 Task: Create a Scrum Project Project0000000001 in Jira. Create a Scrum Project Project0000000002 in Jira. Add mailaustralia7@gmail.com as Team Member of Scrum Project Project0000000001 in Jira. Add carxxstreet791@gmail.com as Team Member of Scrum Project Project0000000001 in Jira. Add prateek.ku2001@gmail.com as Team Member of Scrum Project Project0000000002 in Jira
Action: Mouse moved to (670, 469)
Screenshot: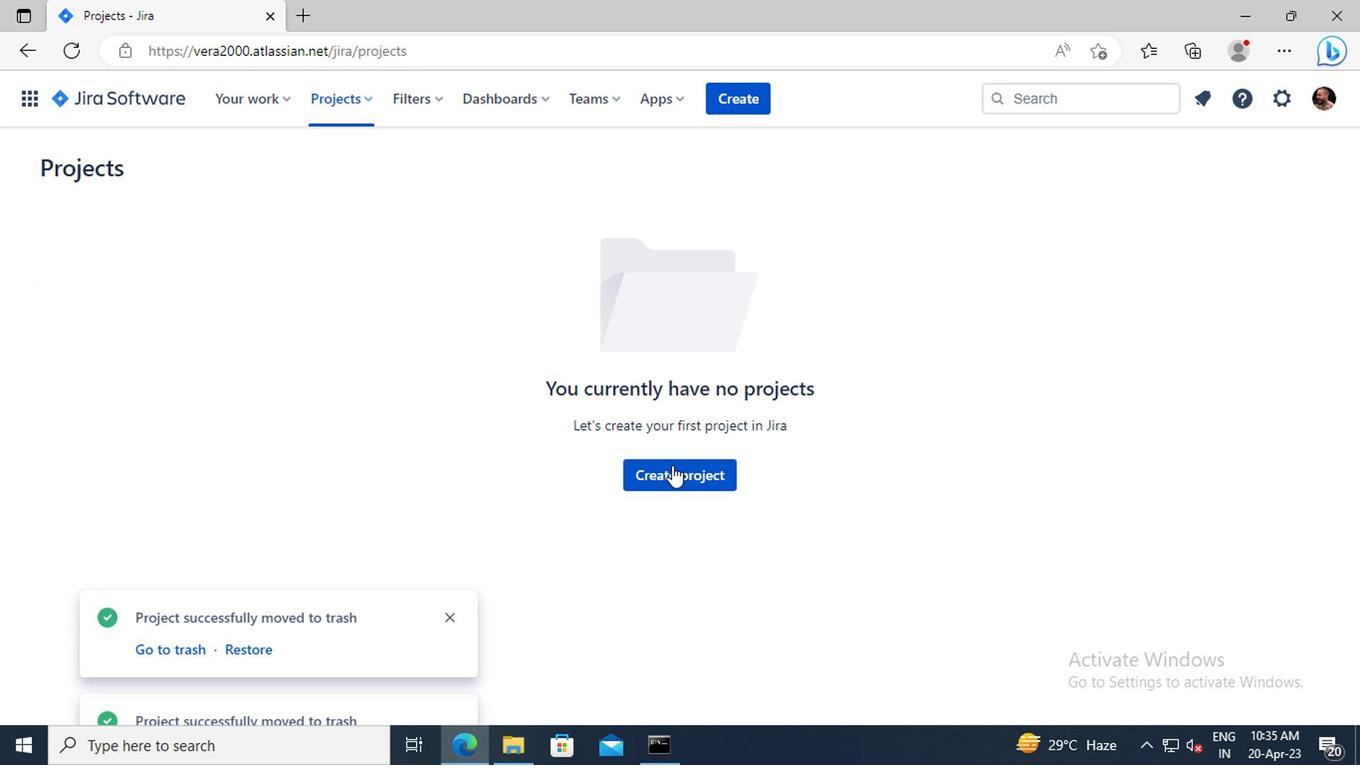 
Action: Mouse pressed left at (670, 469)
Screenshot: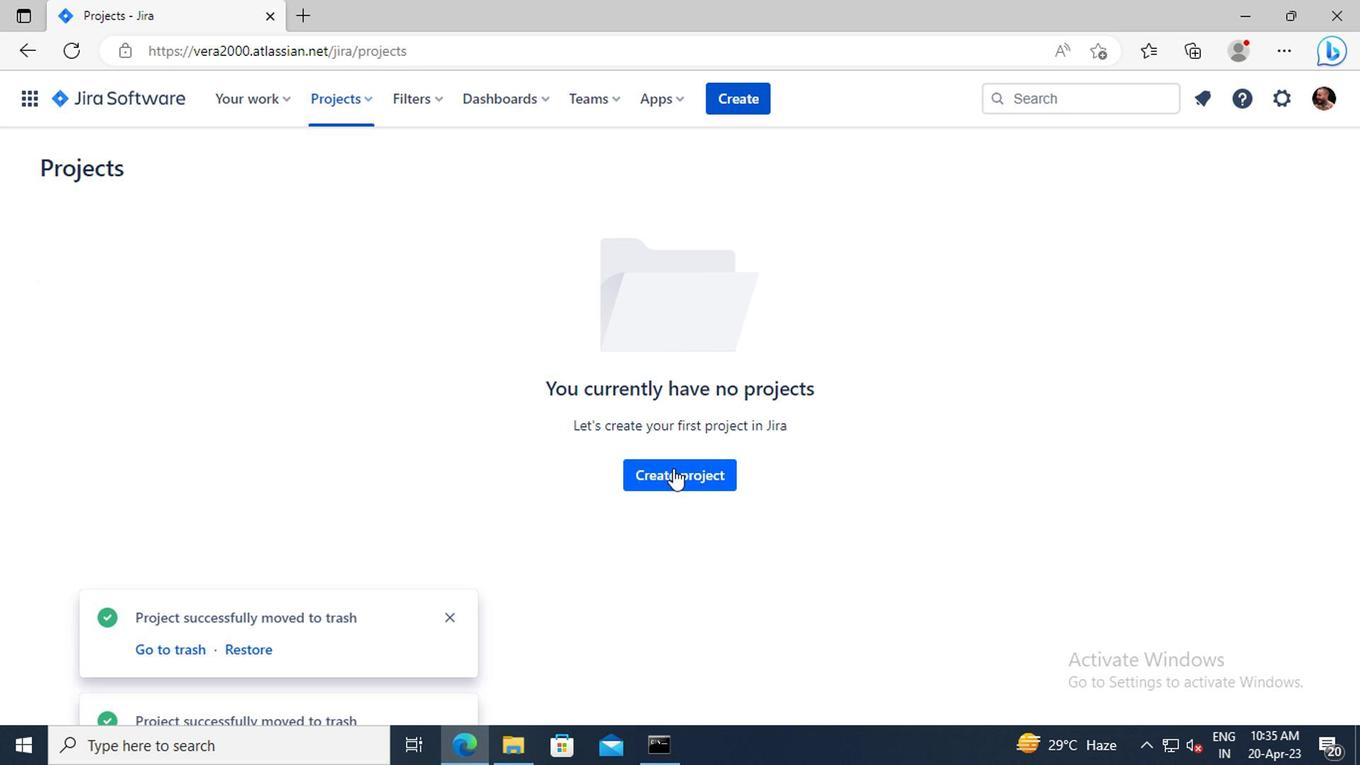 
Action: Mouse moved to (676, 515)
Screenshot: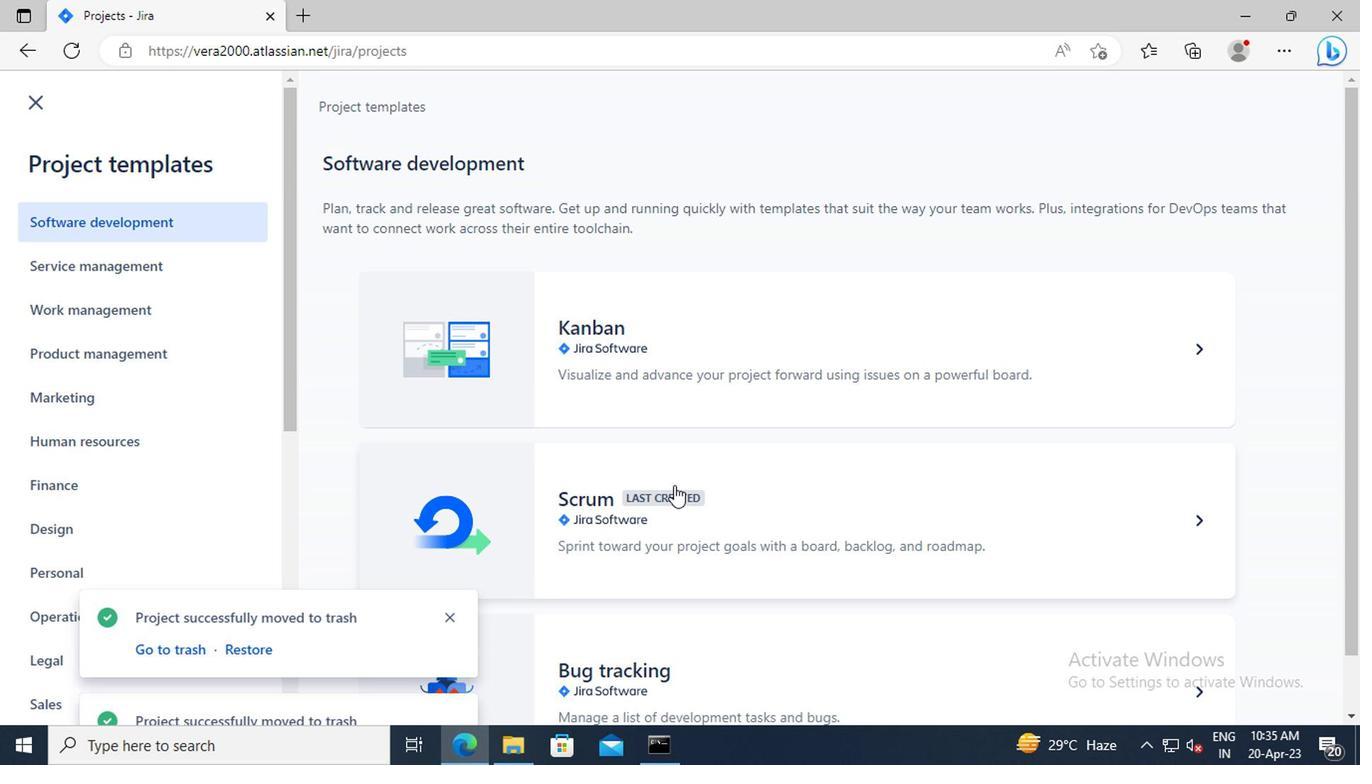 
Action: Mouse pressed left at (676, 515)
Screenshot: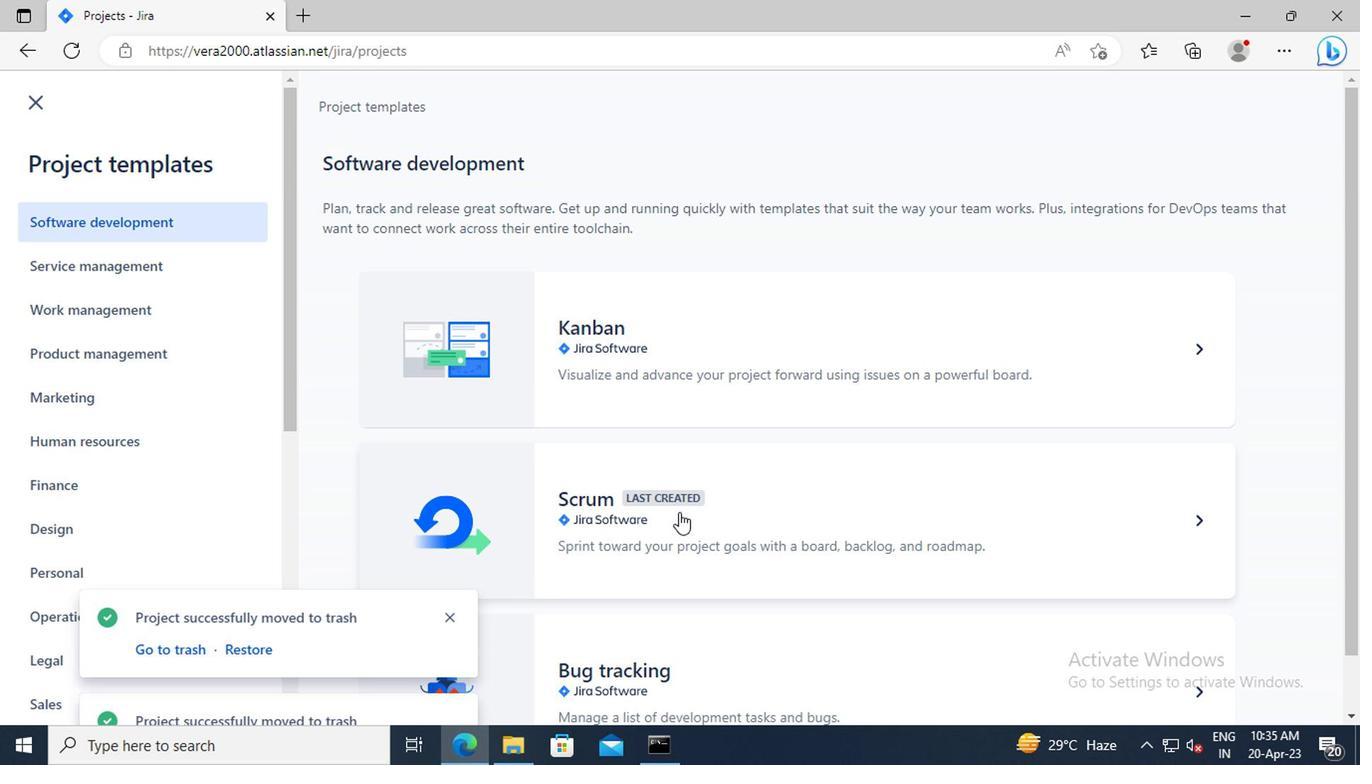 
Action: Mouse moved to (1206, 671)
Screenshot: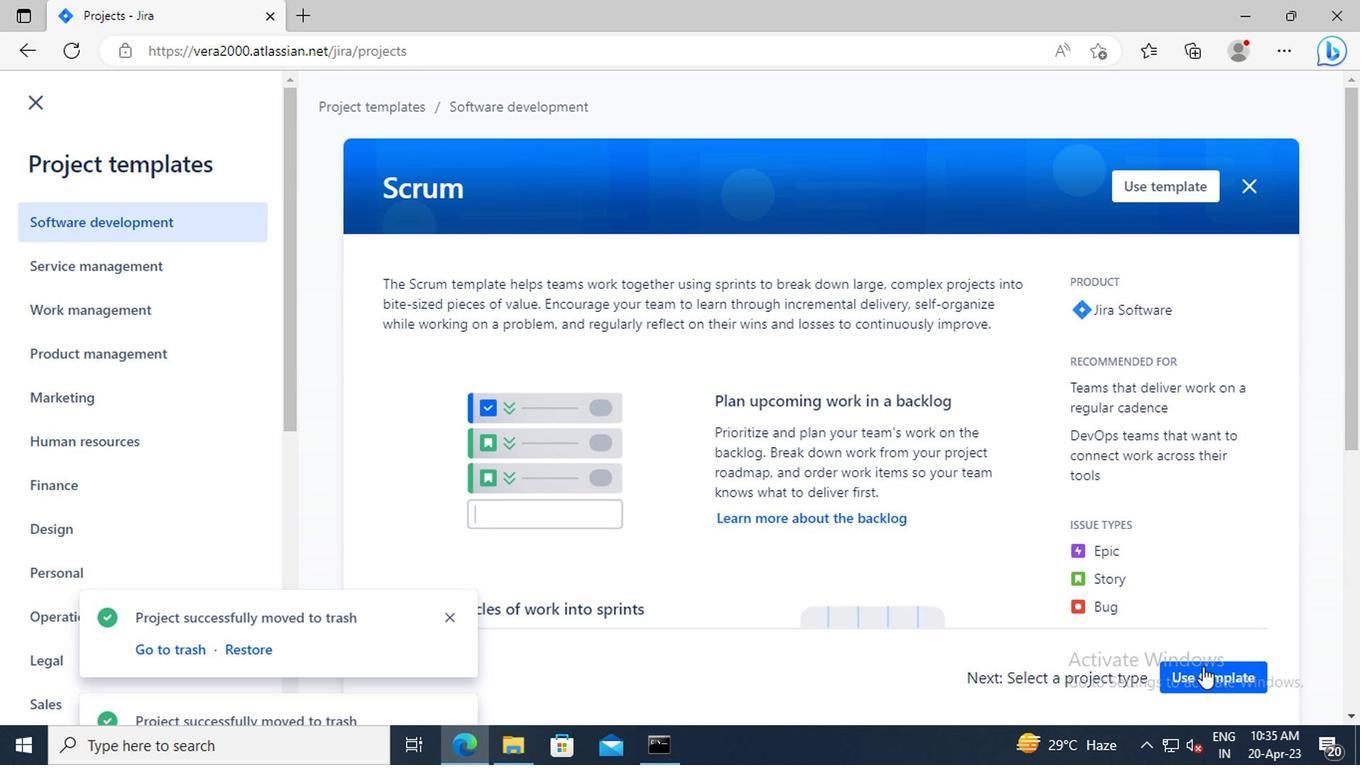 
Action: Mouse pressed left at (1206, 671)
Screenshot: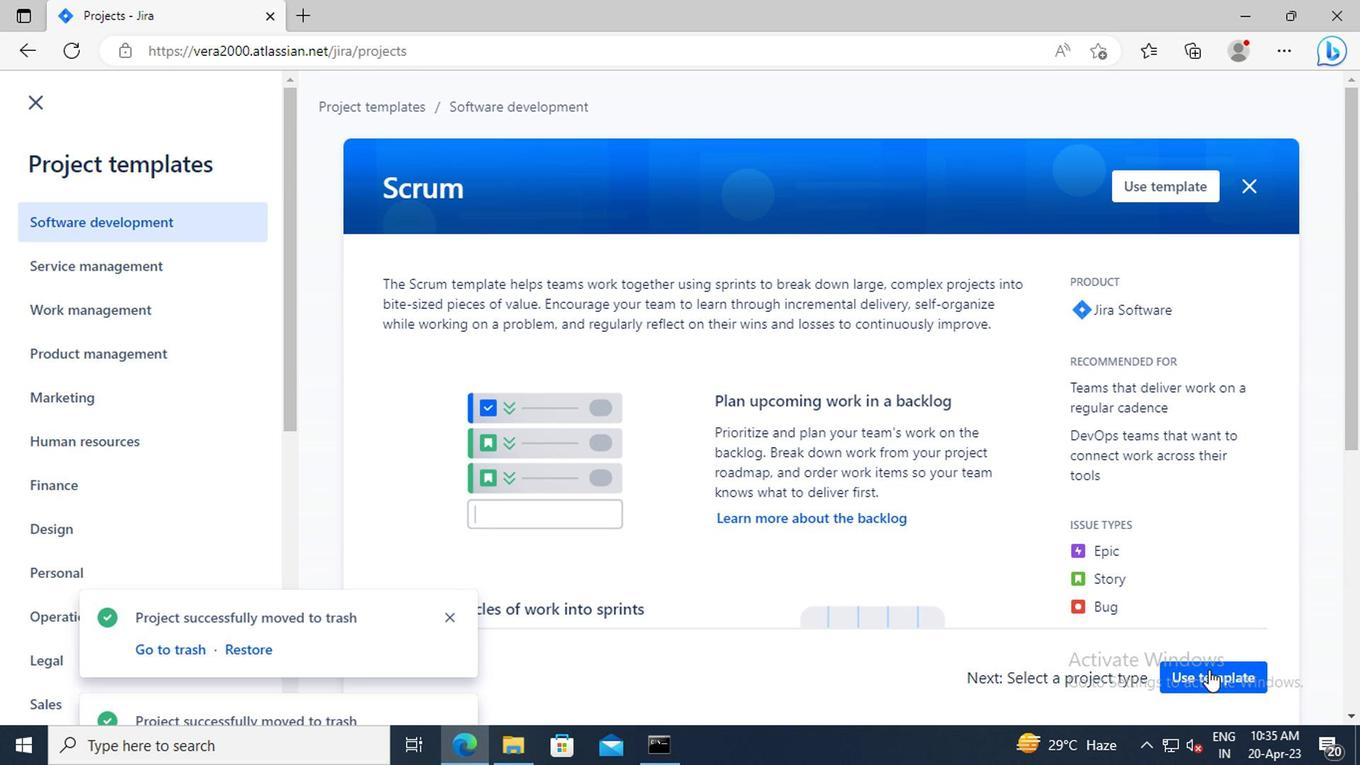 
Action: Mouse moved to (549, 651)
Screenshot: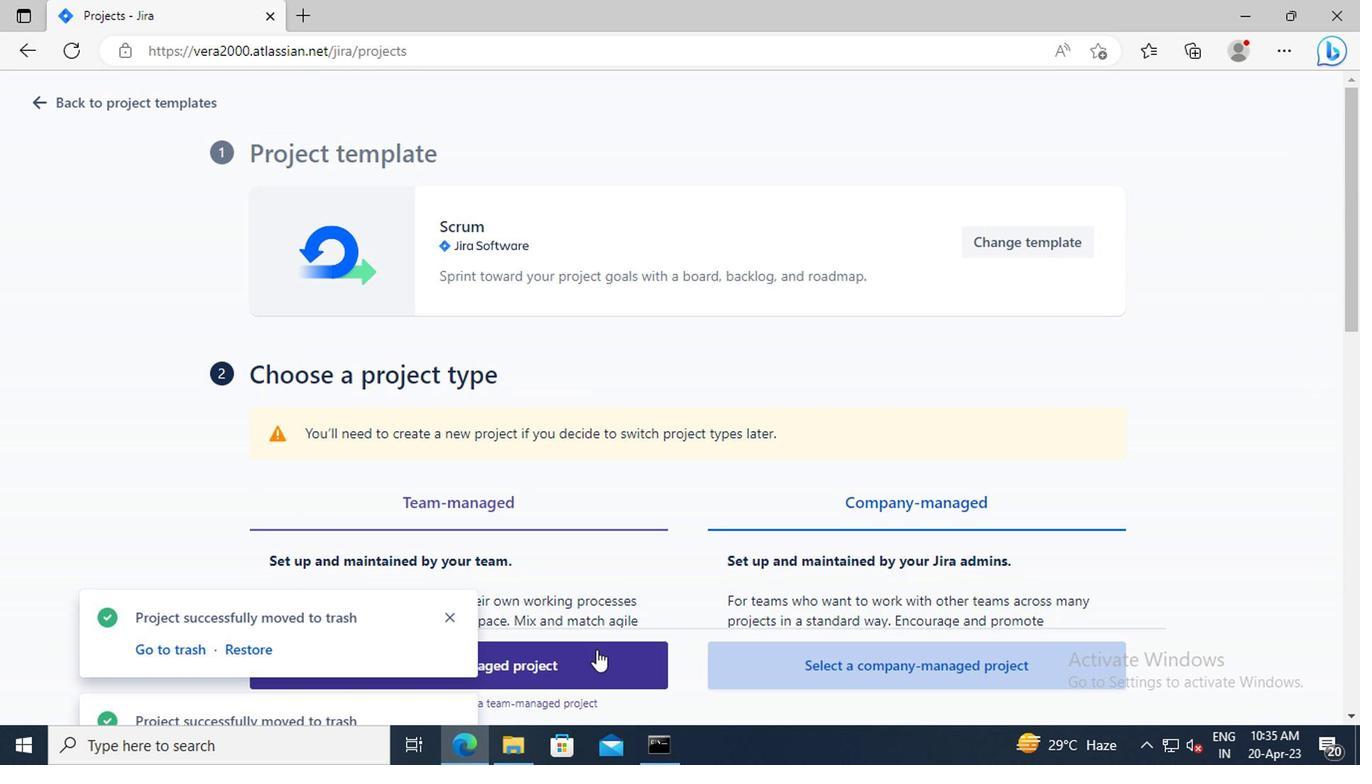 
Action: Mouse pressed left at (549, 651)
Screenshot: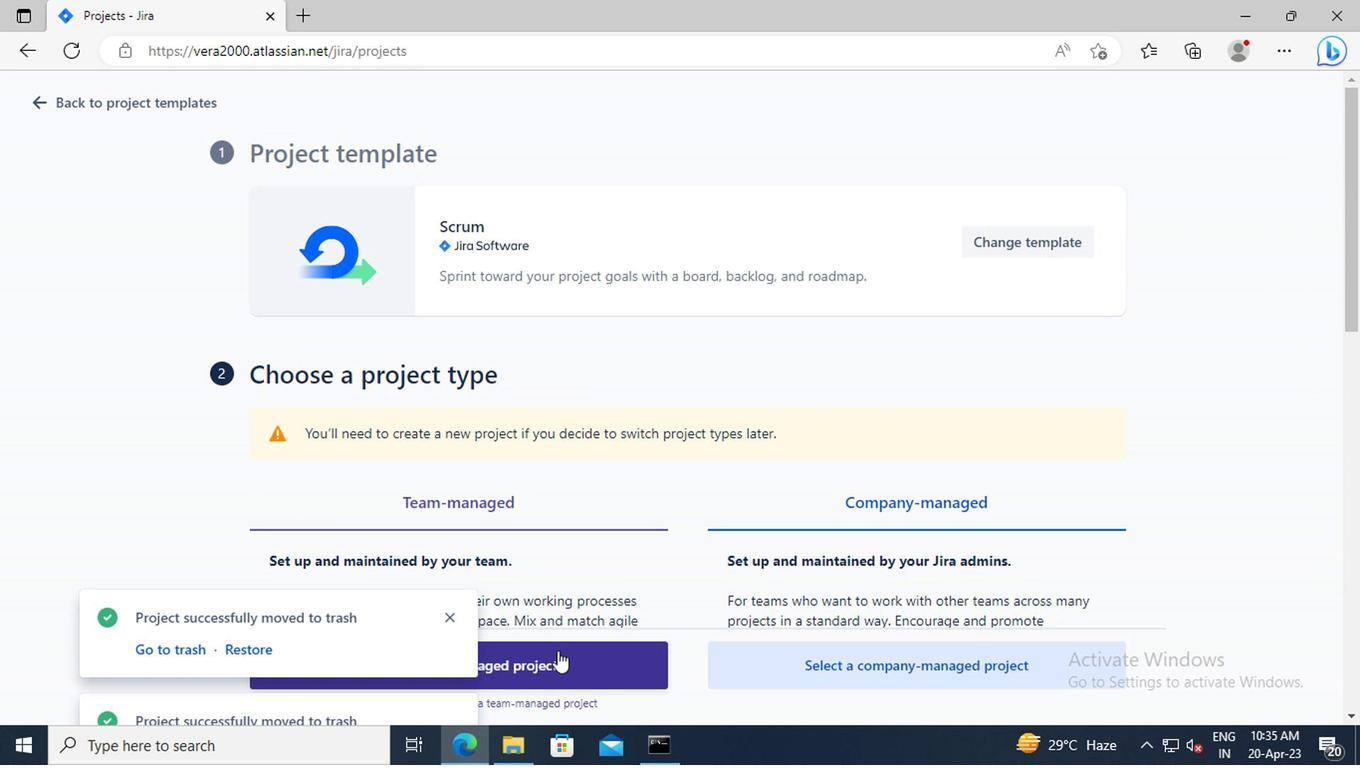
Action: Mouse moved to (290, 314)
Screenshot: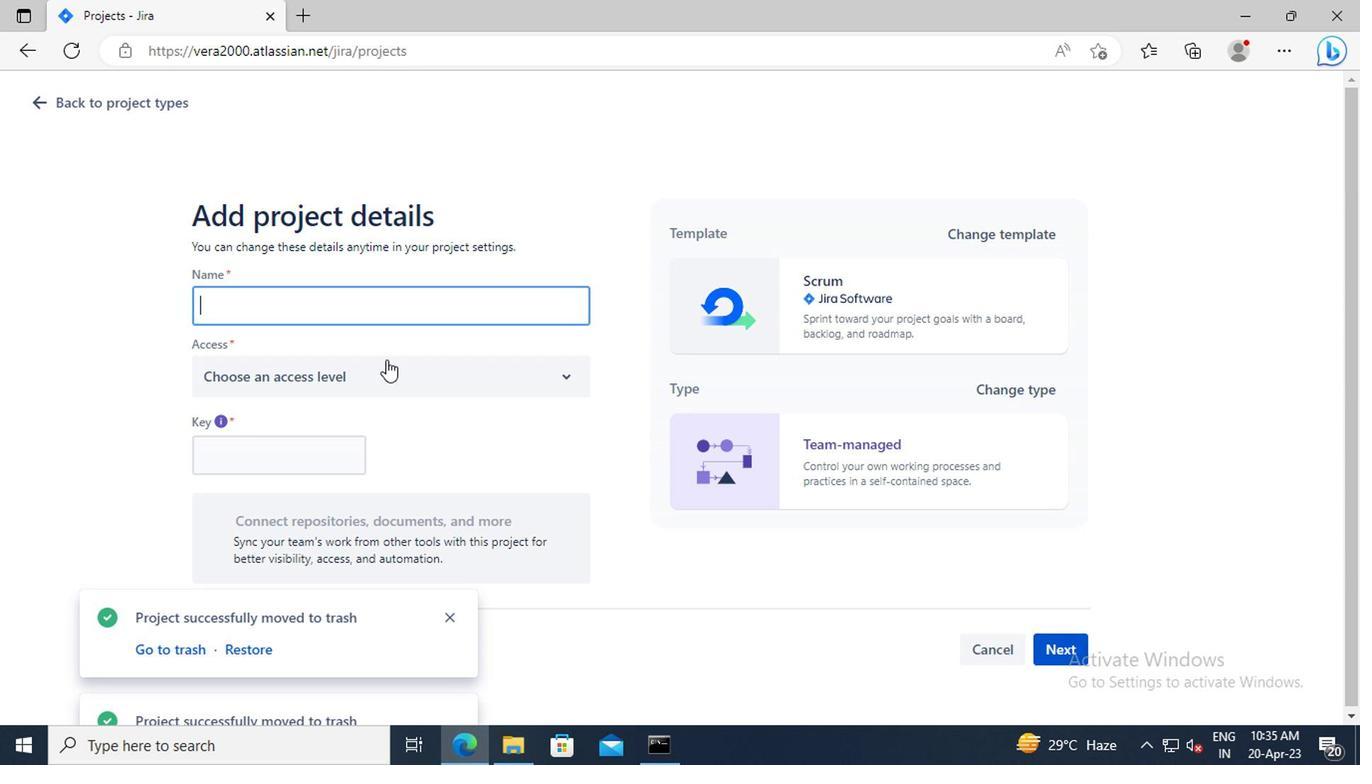 
Action: Mouse pressed left at (290, 314)
Screenshot: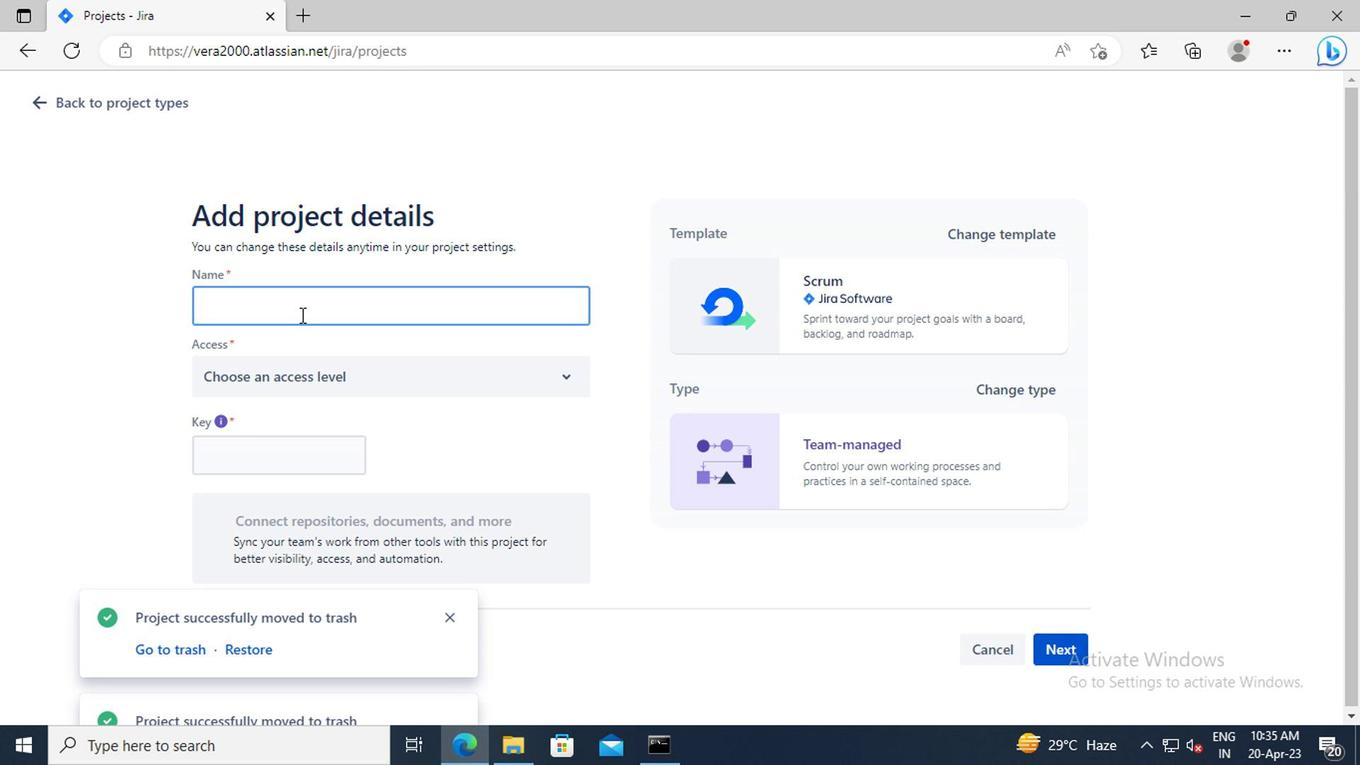 
Action: Key pressed <Key.shift>PROJECT0000000001
Screenshot: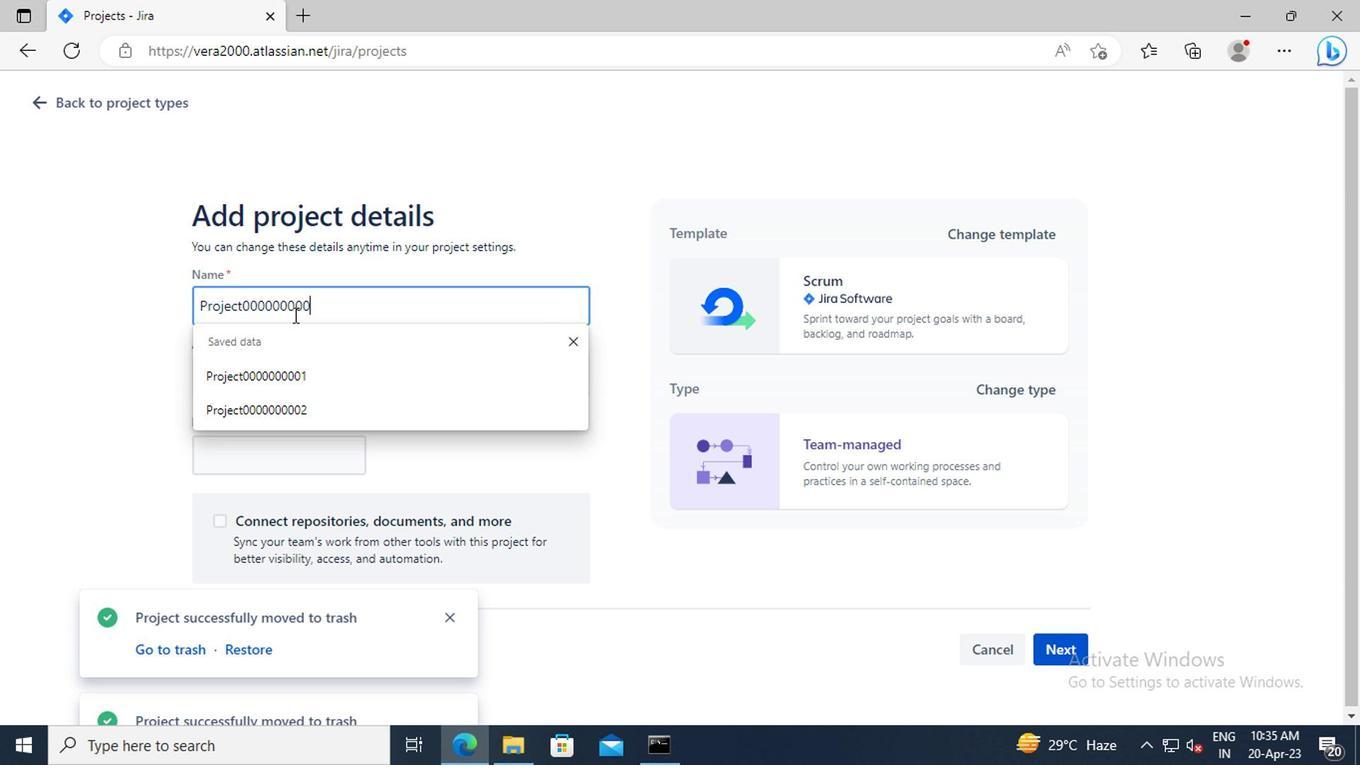 
Action: Mouse moved to (294, 375)
Screenshot: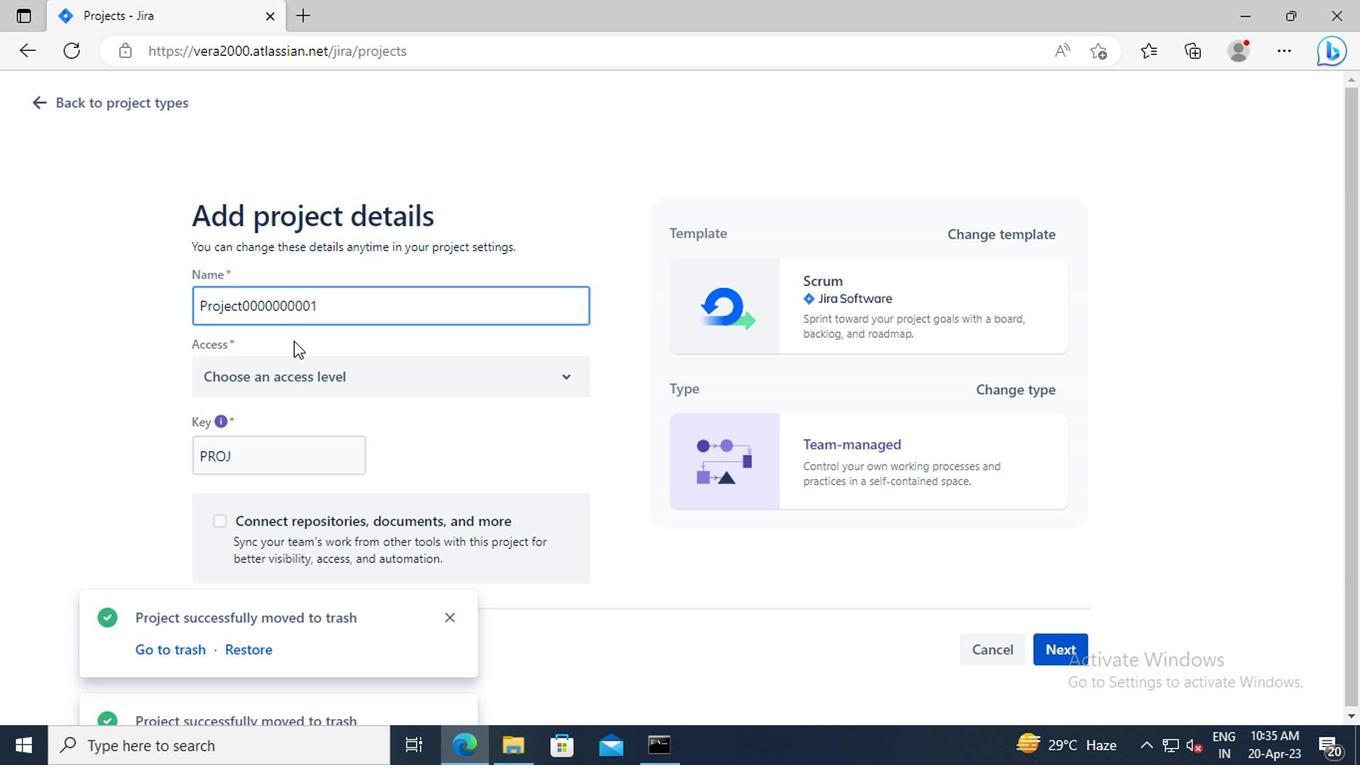 
Action: Mouse pressed left at (294, 375)
Screenshot: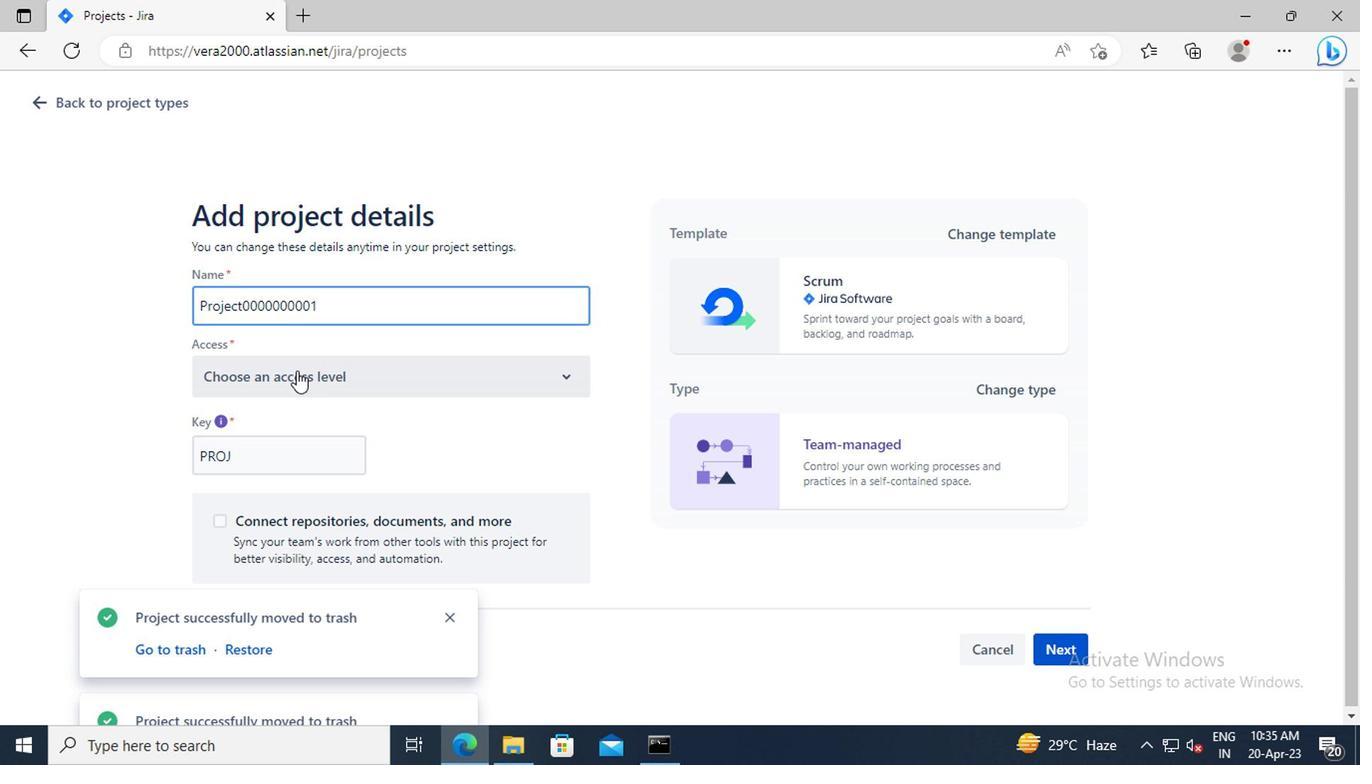 
Action: Mouse moved to (311, 438)
Screenshot: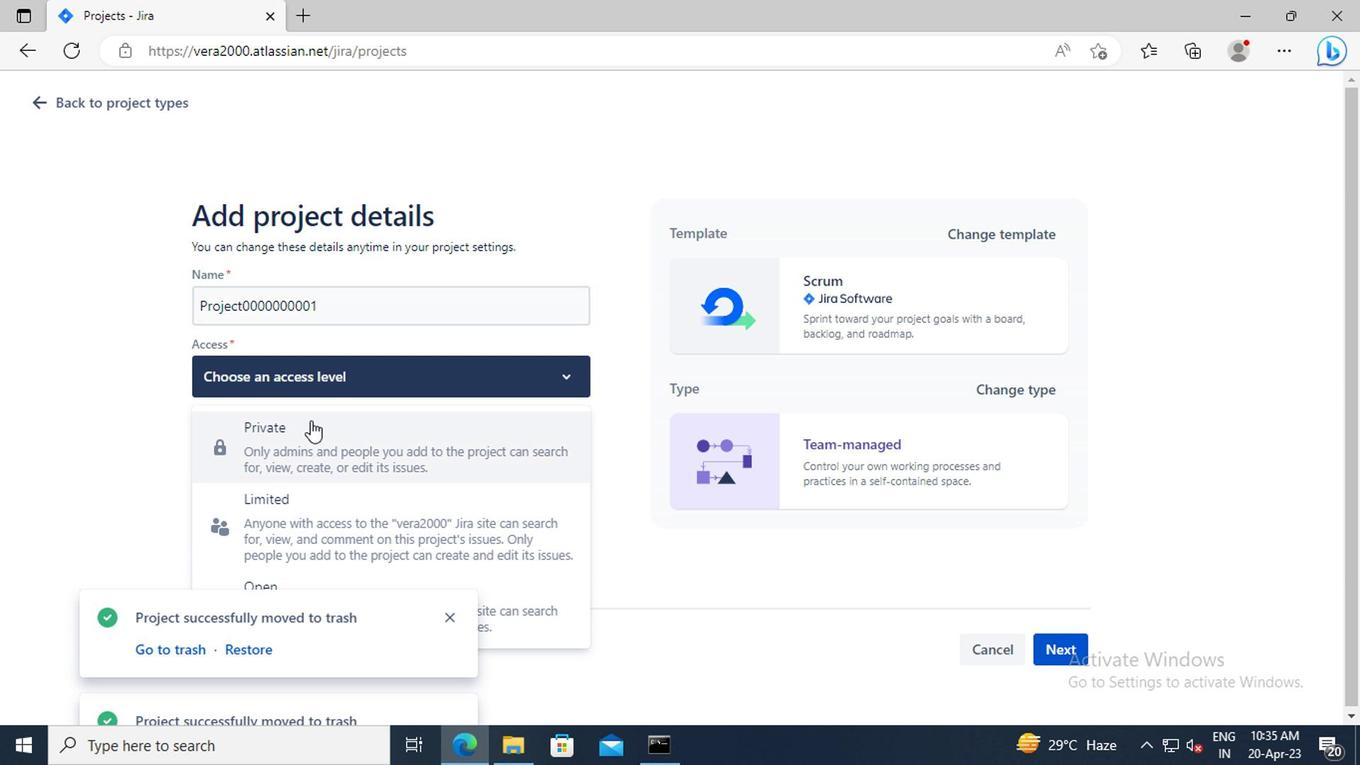 
Action: Mouse pressed left at (311, 438)
Screenshot: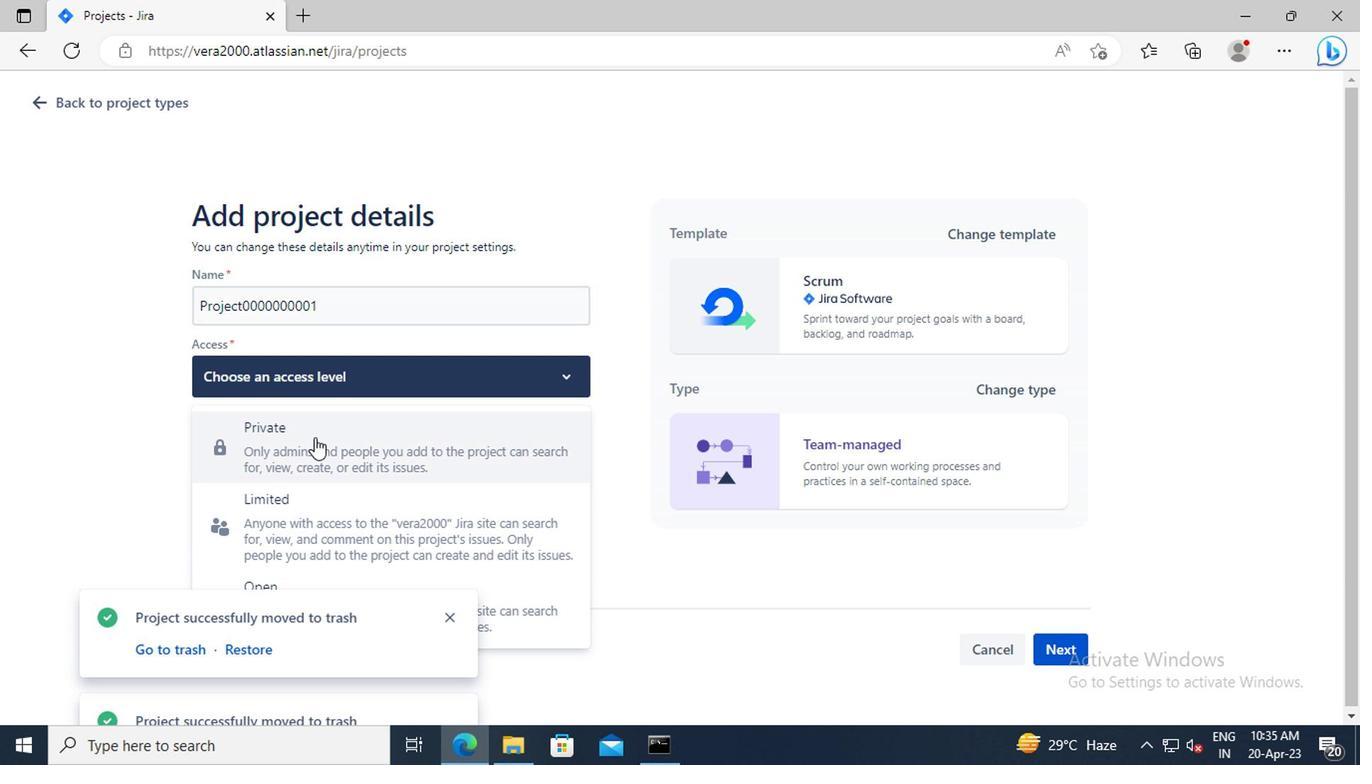 
Action: Mouse moved to (1049, 641)
Screenshot: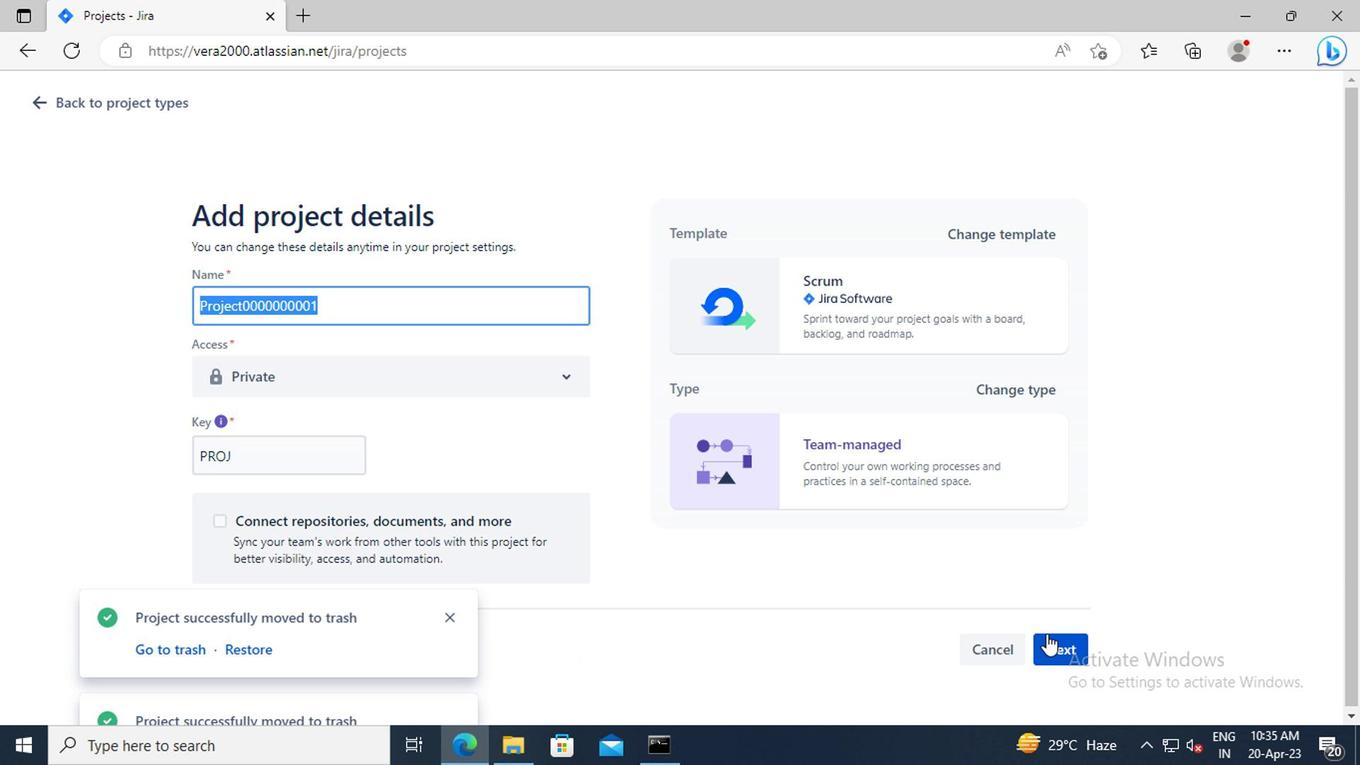 
Action: Mouse pressed left at (1049, 641)
Screenshot: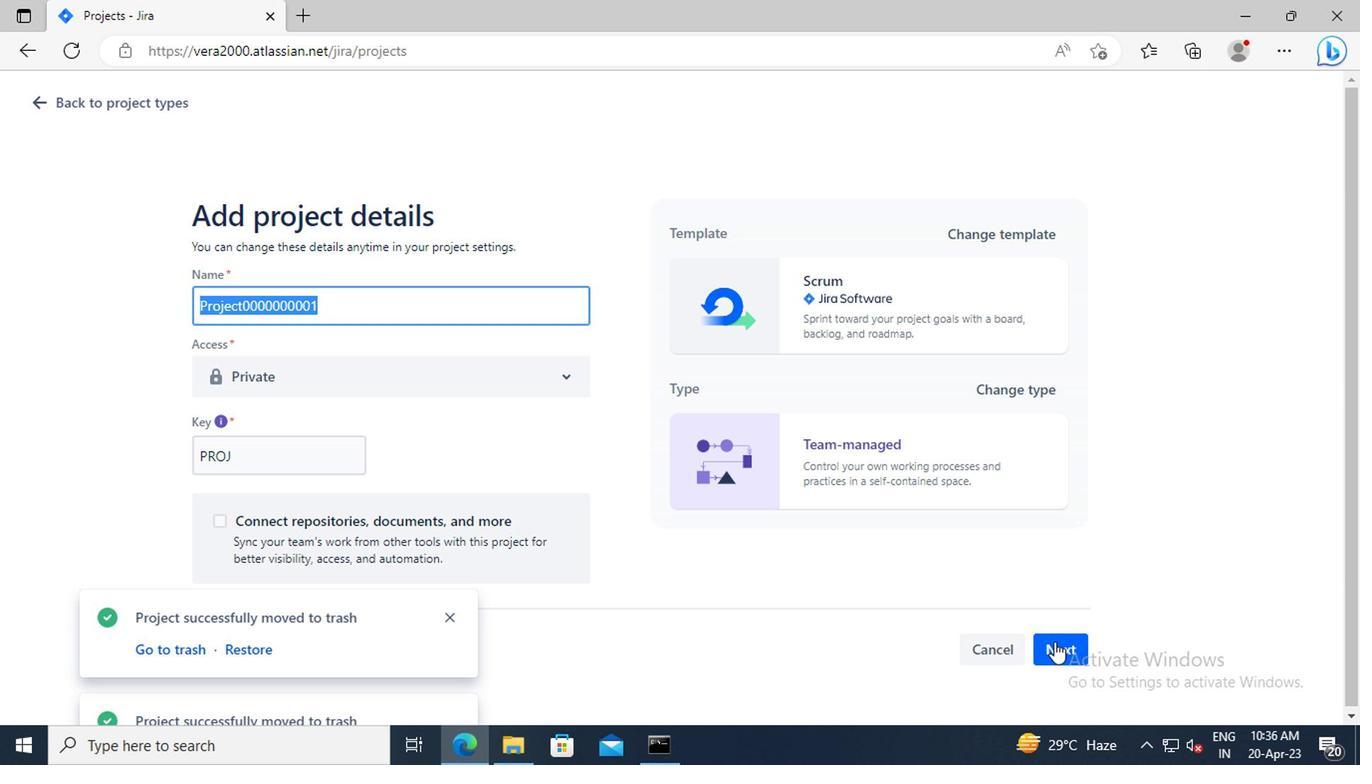 
Action: Mouse moved to (895, 520)
Screenshot: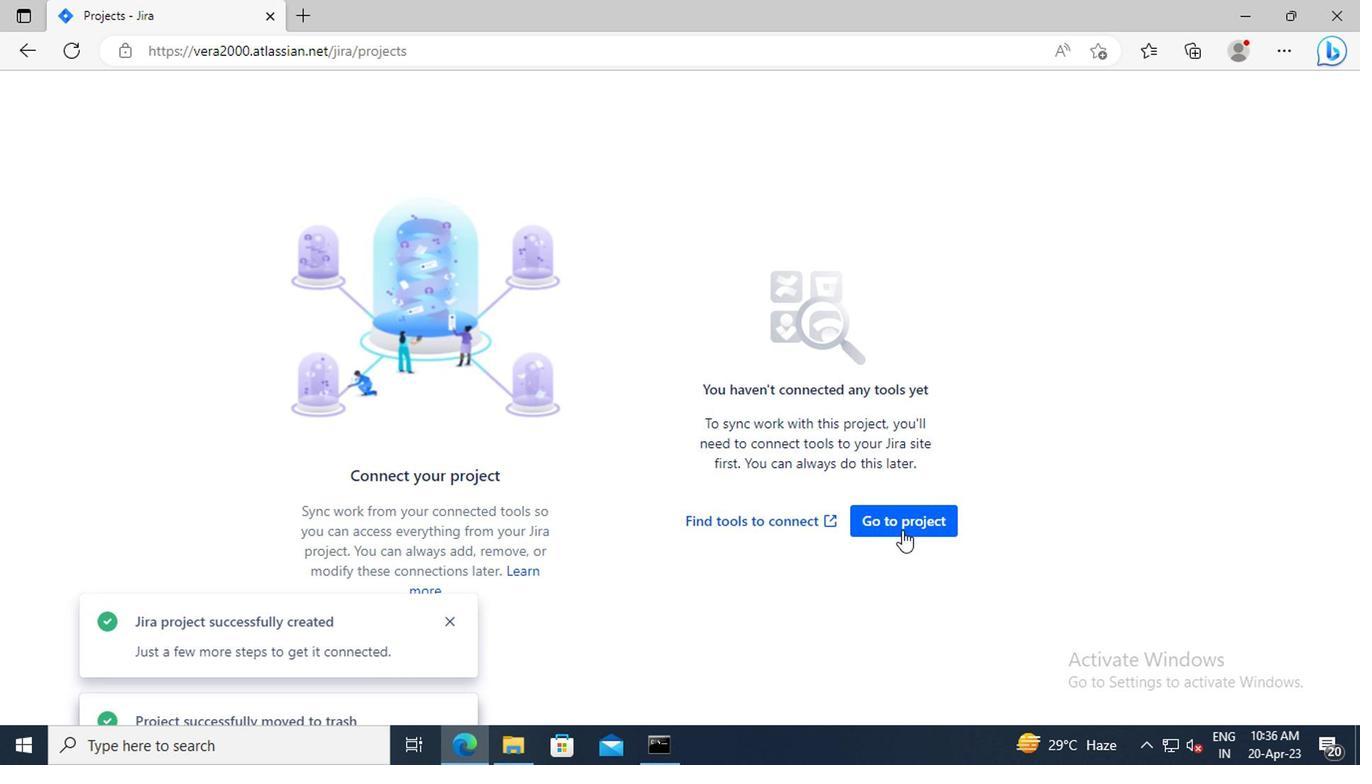 
Action: Mouse pressed left at (895, 520)
Screenshot: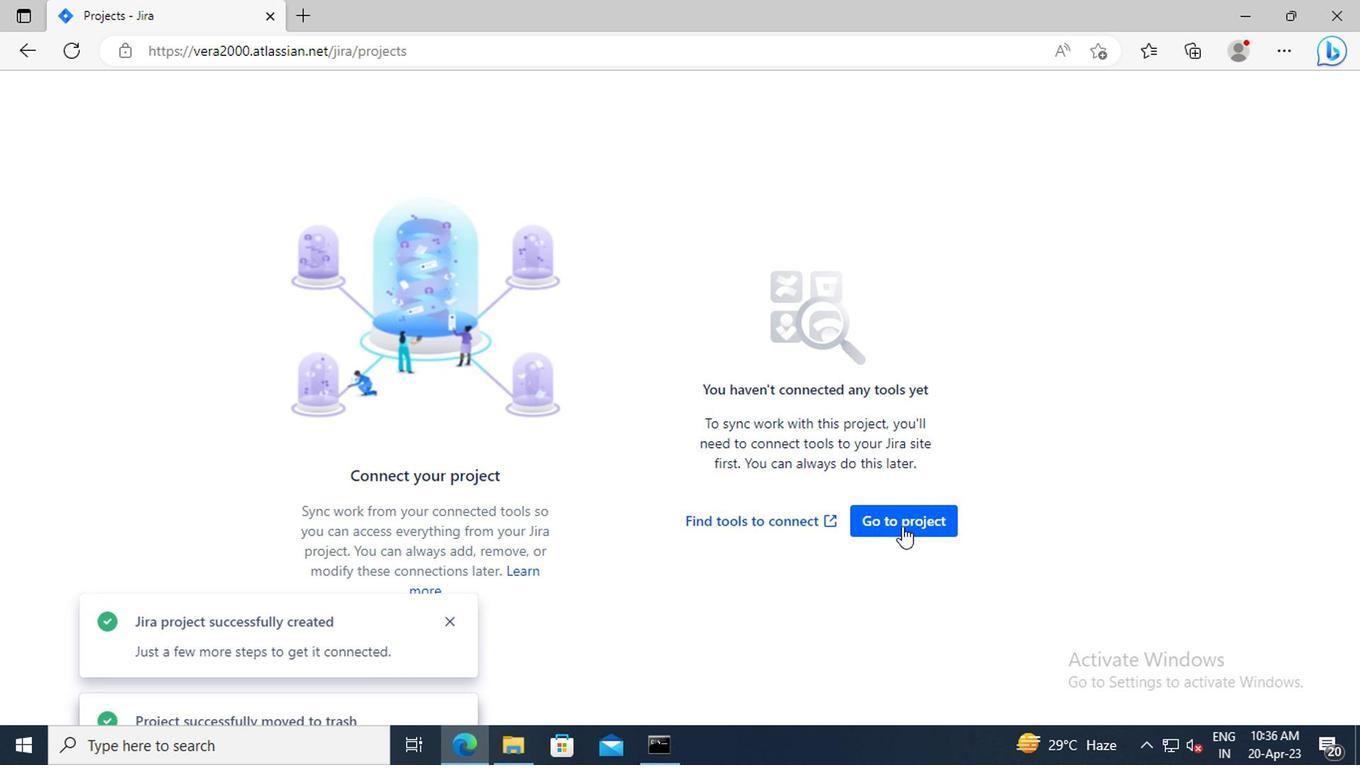 
Action: Mouse moved to (357, 101)
Screenshot: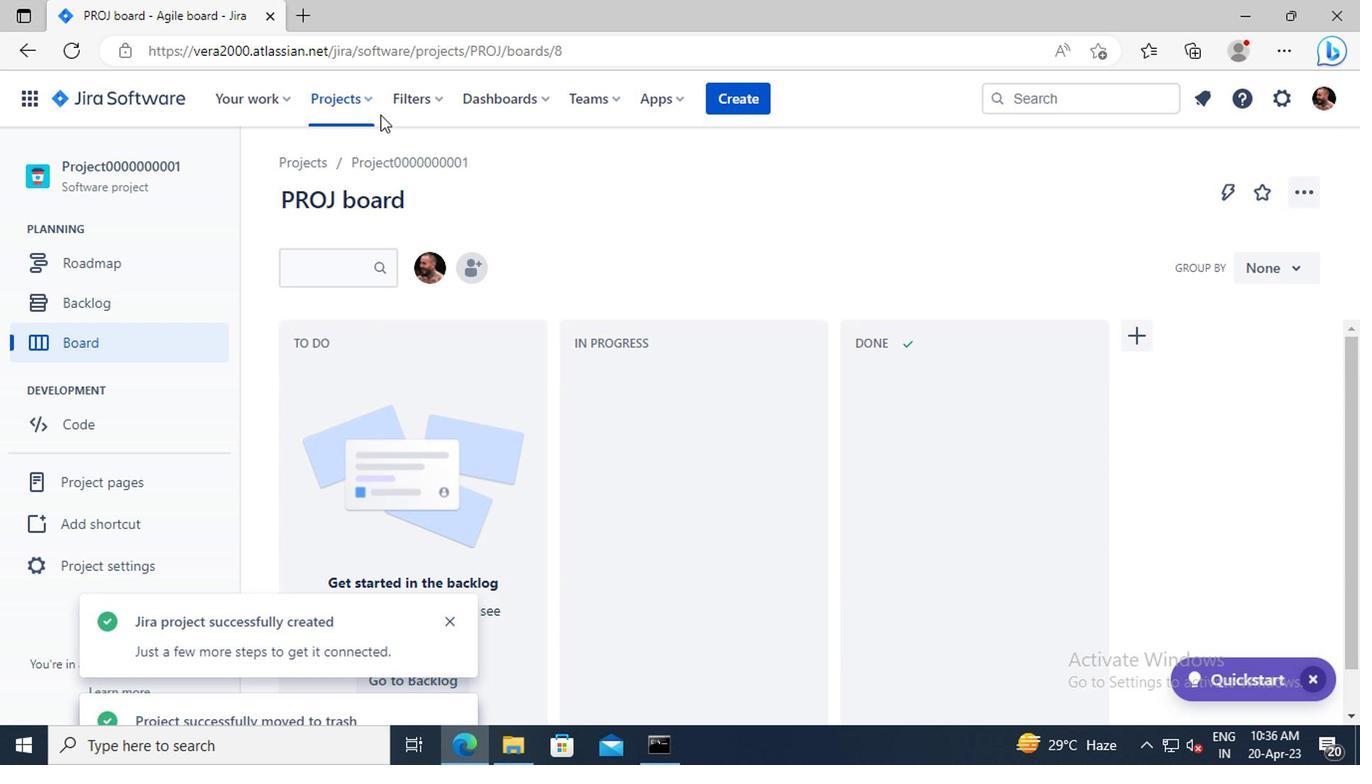 
Action: Mouse pressed left at (357, 101)
Screenshot: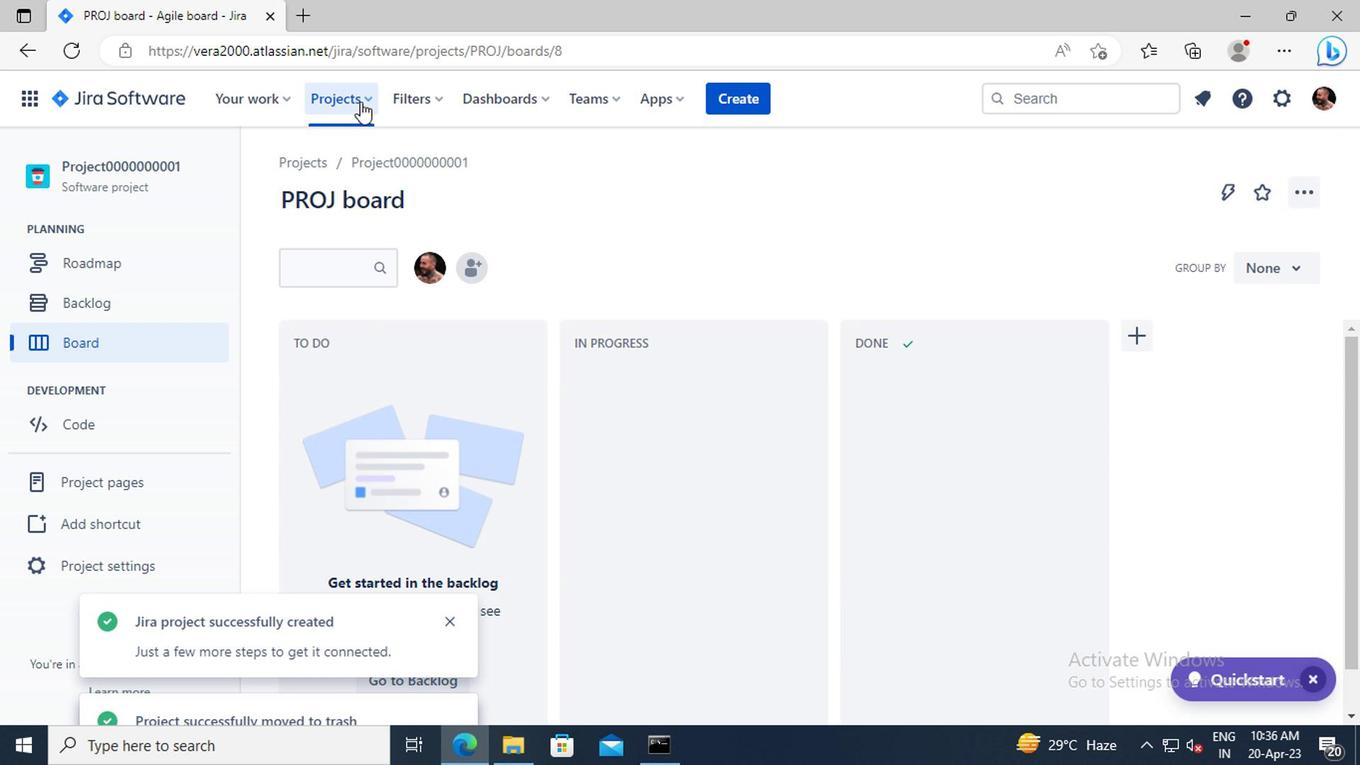 
Action: Mouse moved to (384, 289)
Screenshot: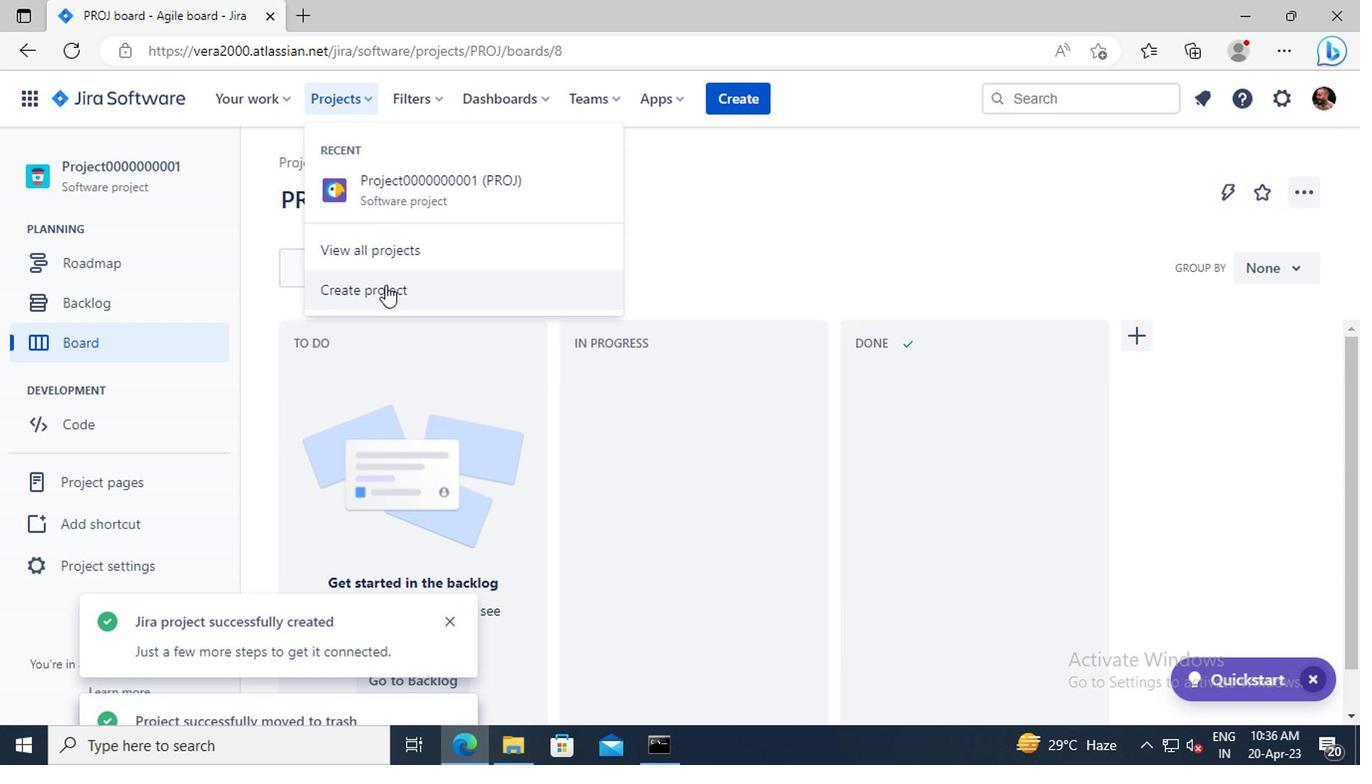 
Action: Mouse pressed left at (384, 289)
Screenshot: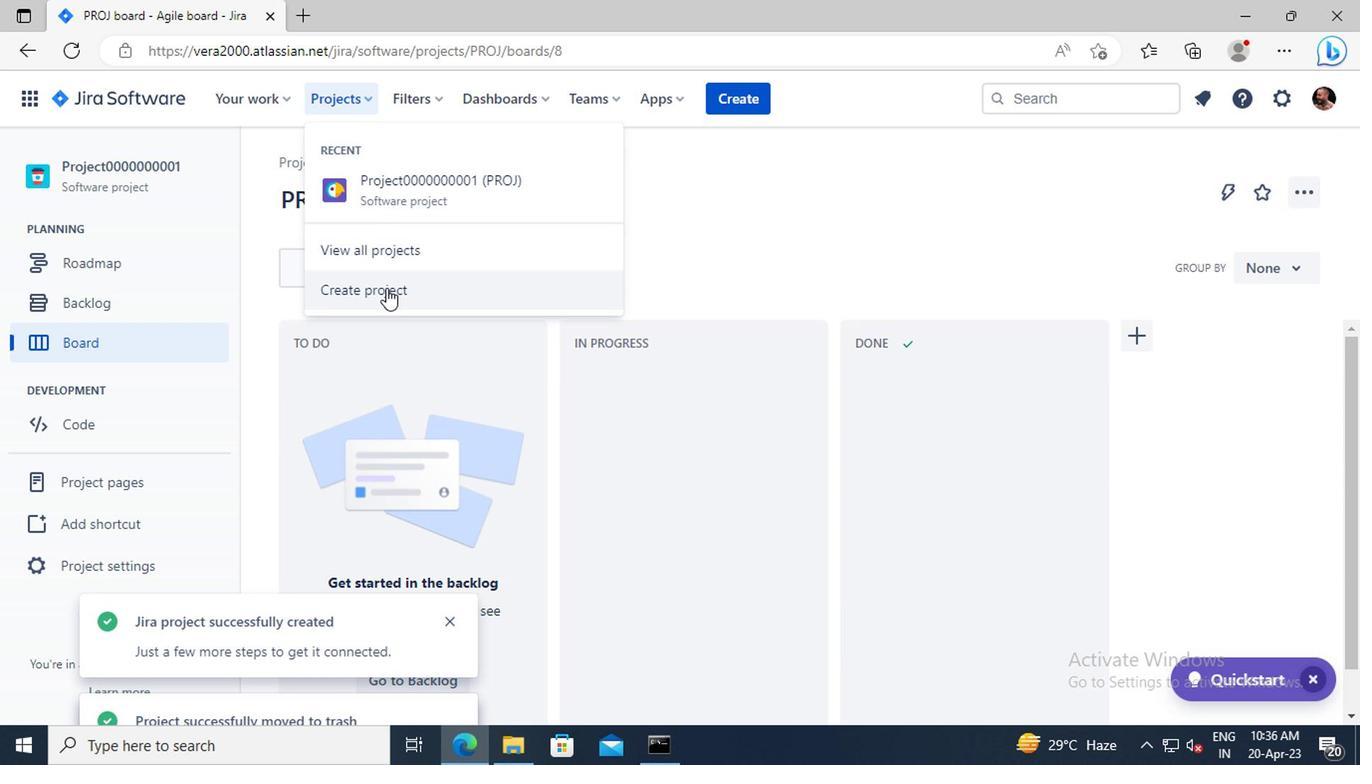 
Action: Mouse moved to (598, 506)
Screenshot: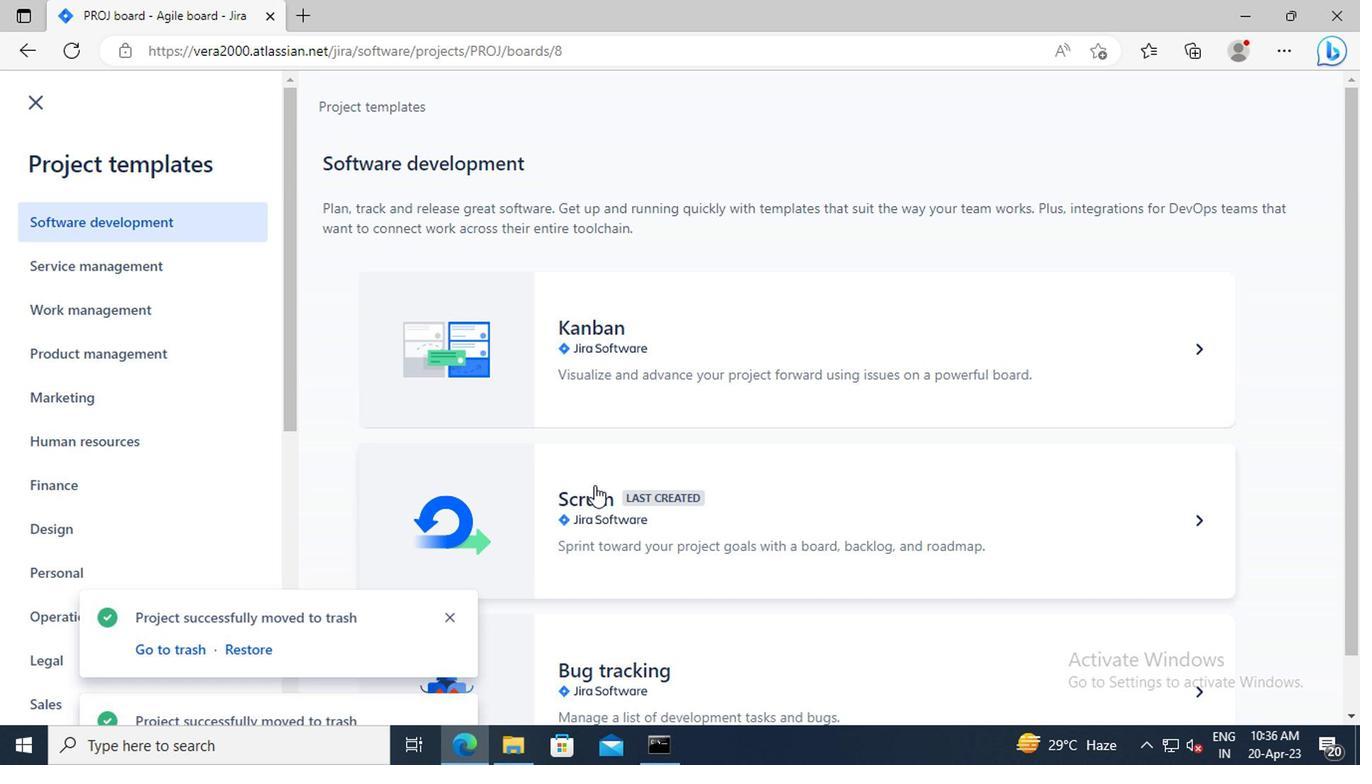 
Action: Mouse pressed left at (598, 506)
Screenshot: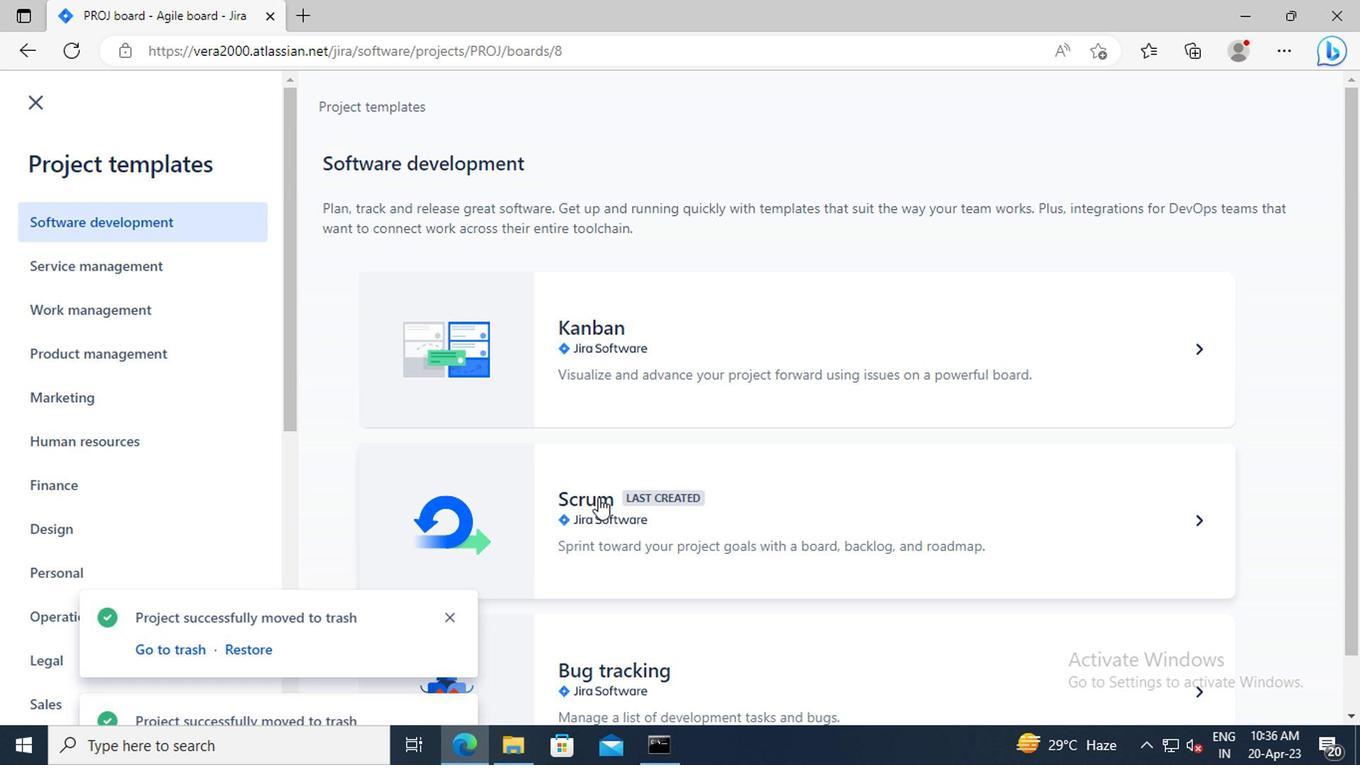 
Action: Mouse moved to (1204, 667)
Screenshot: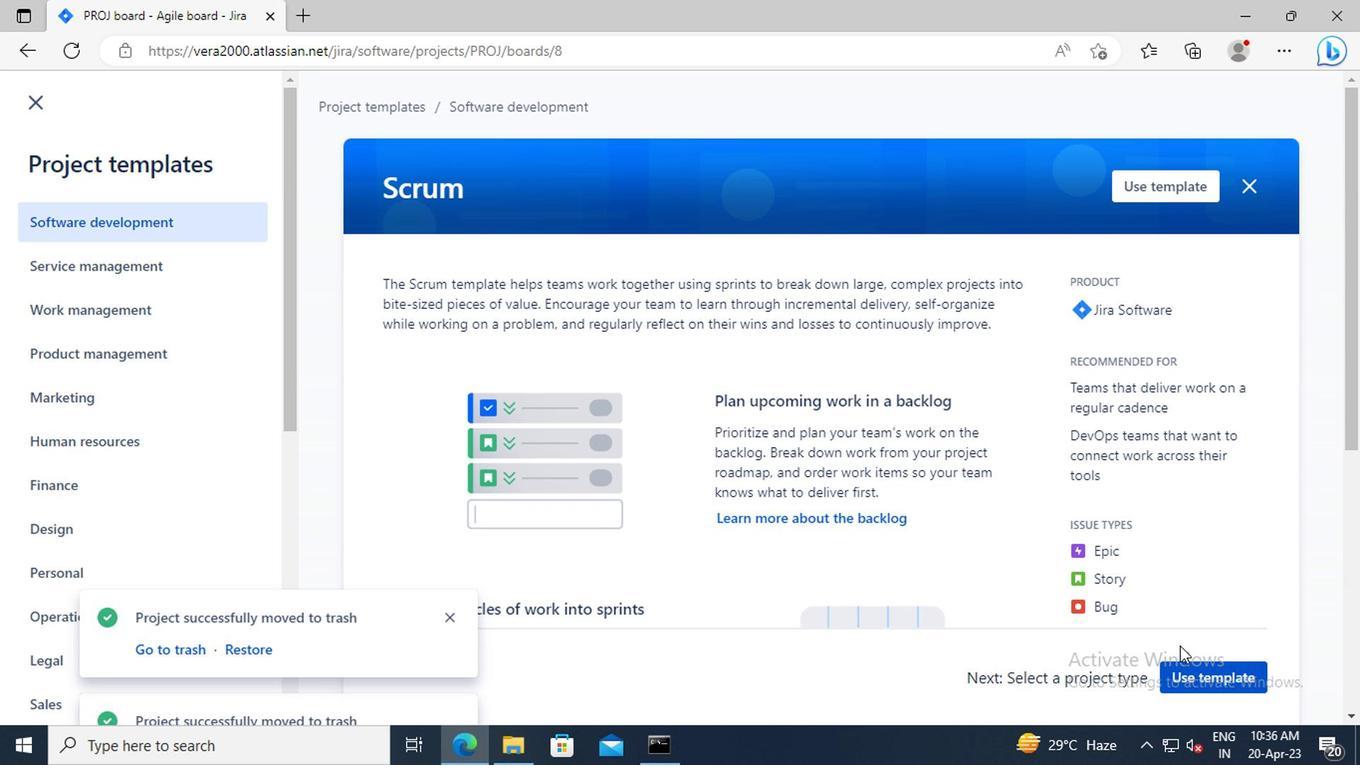 
Action: Mouse pressed left at (1204, 667)
Screenshot: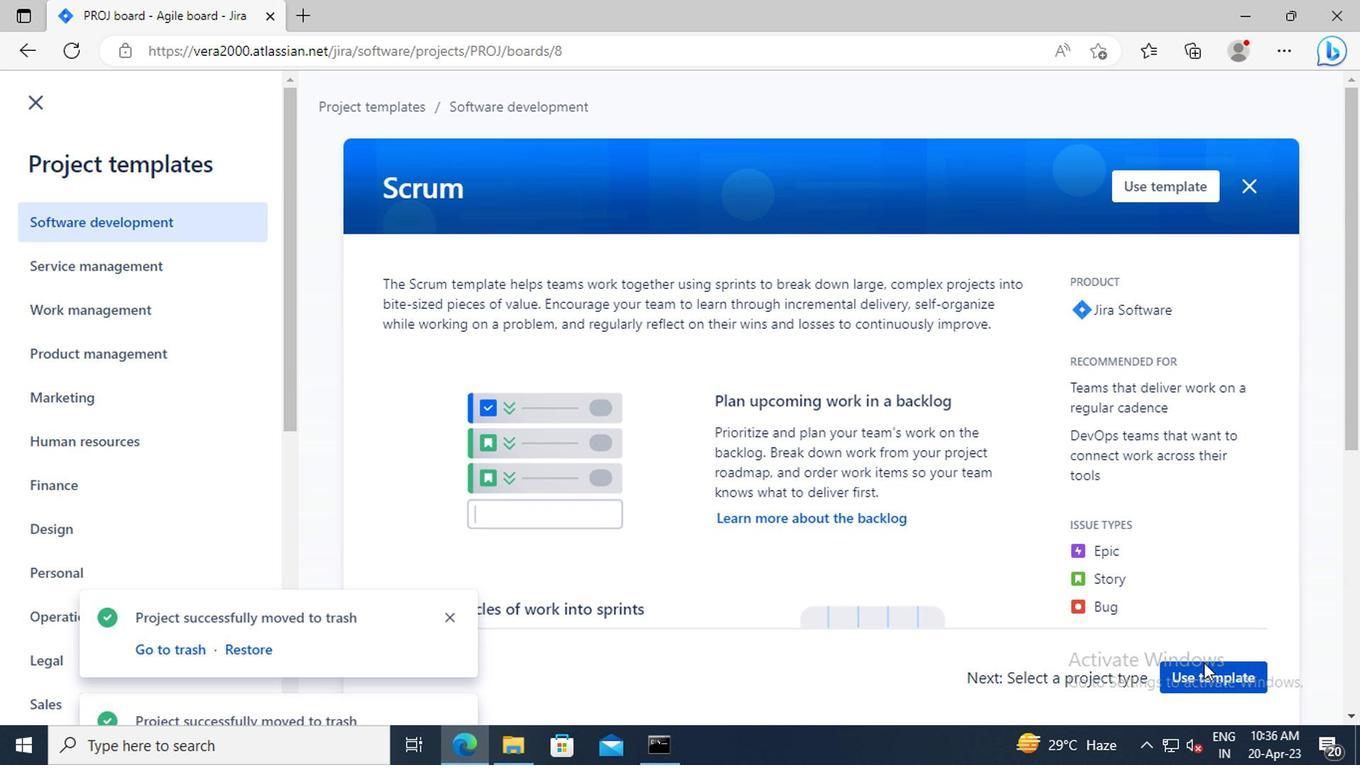 
Action: Mouse moved to (520, 661)
Screenshot: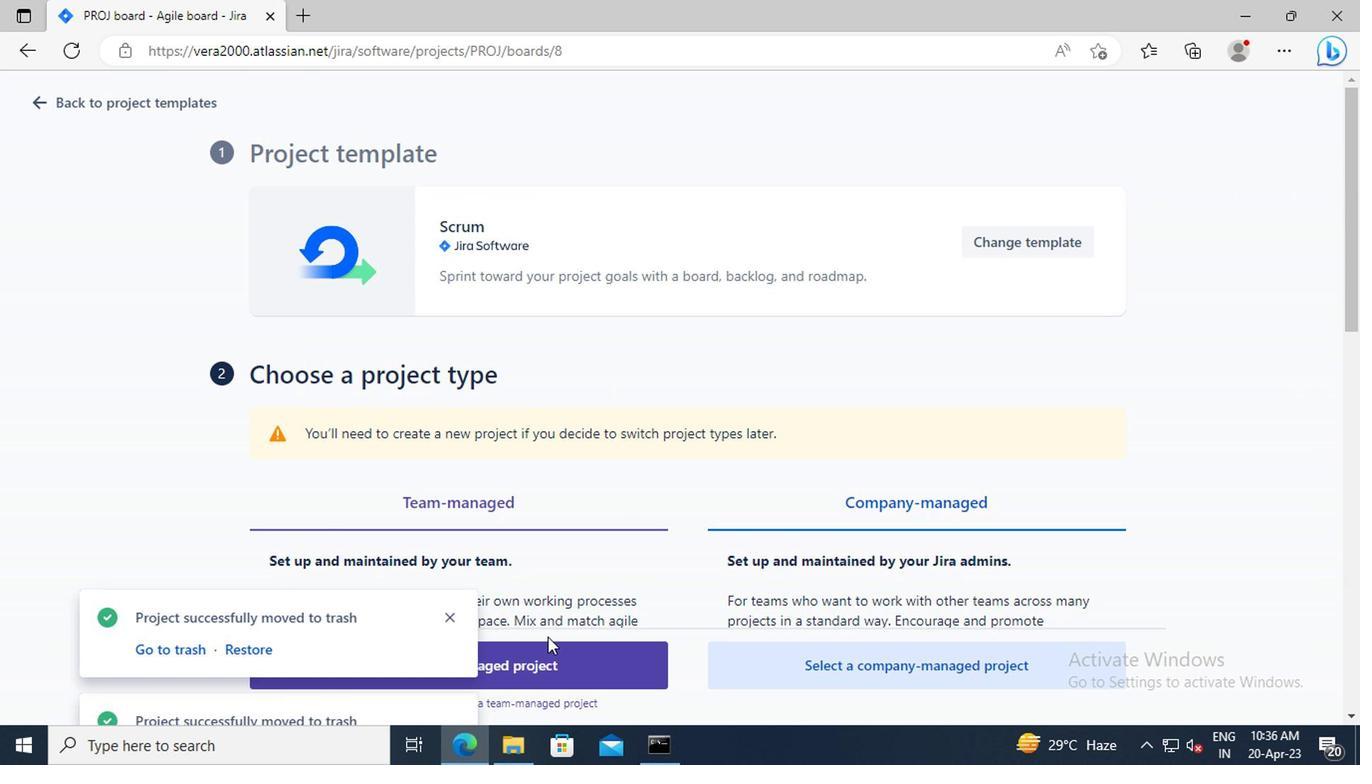 
Action: Mouse pressed left at (520, 661)
Screenshot: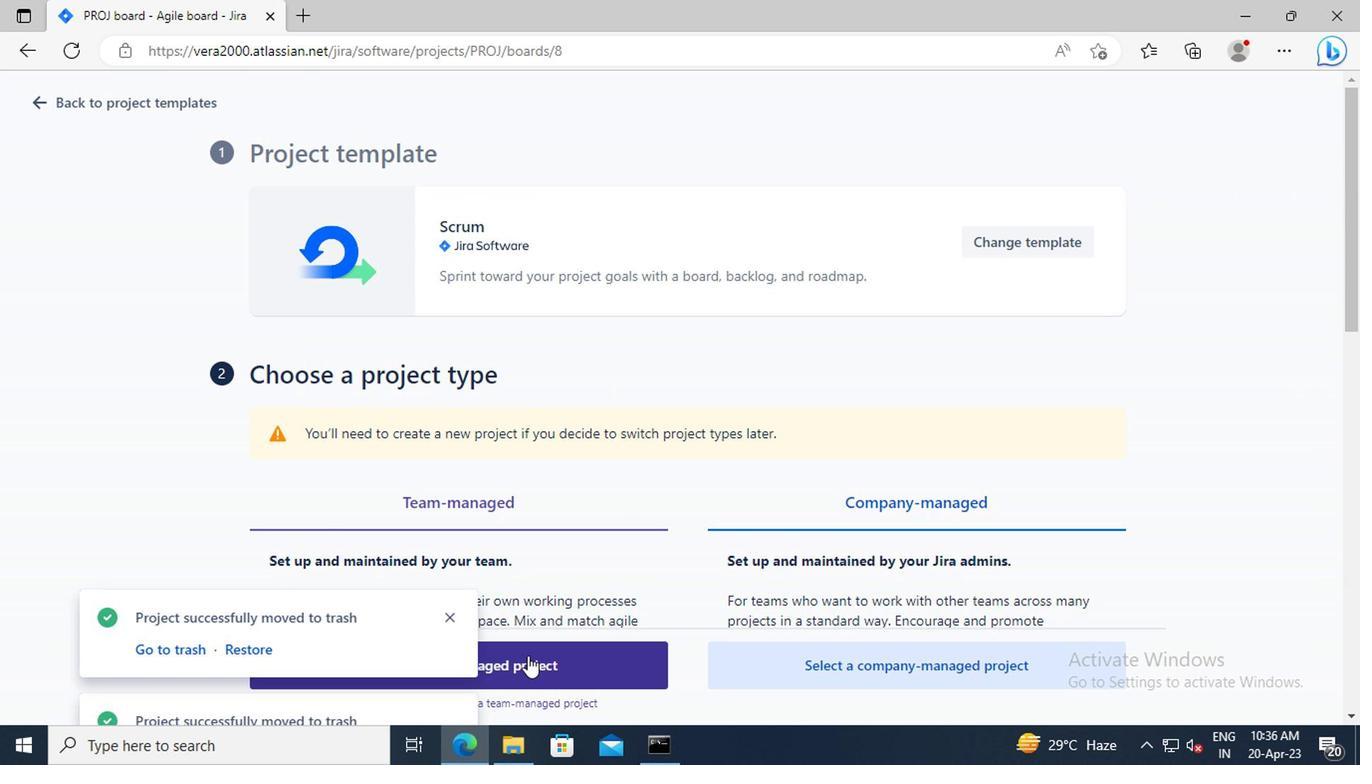 
Action: Mouse moved to (347, 313)
Screenshot: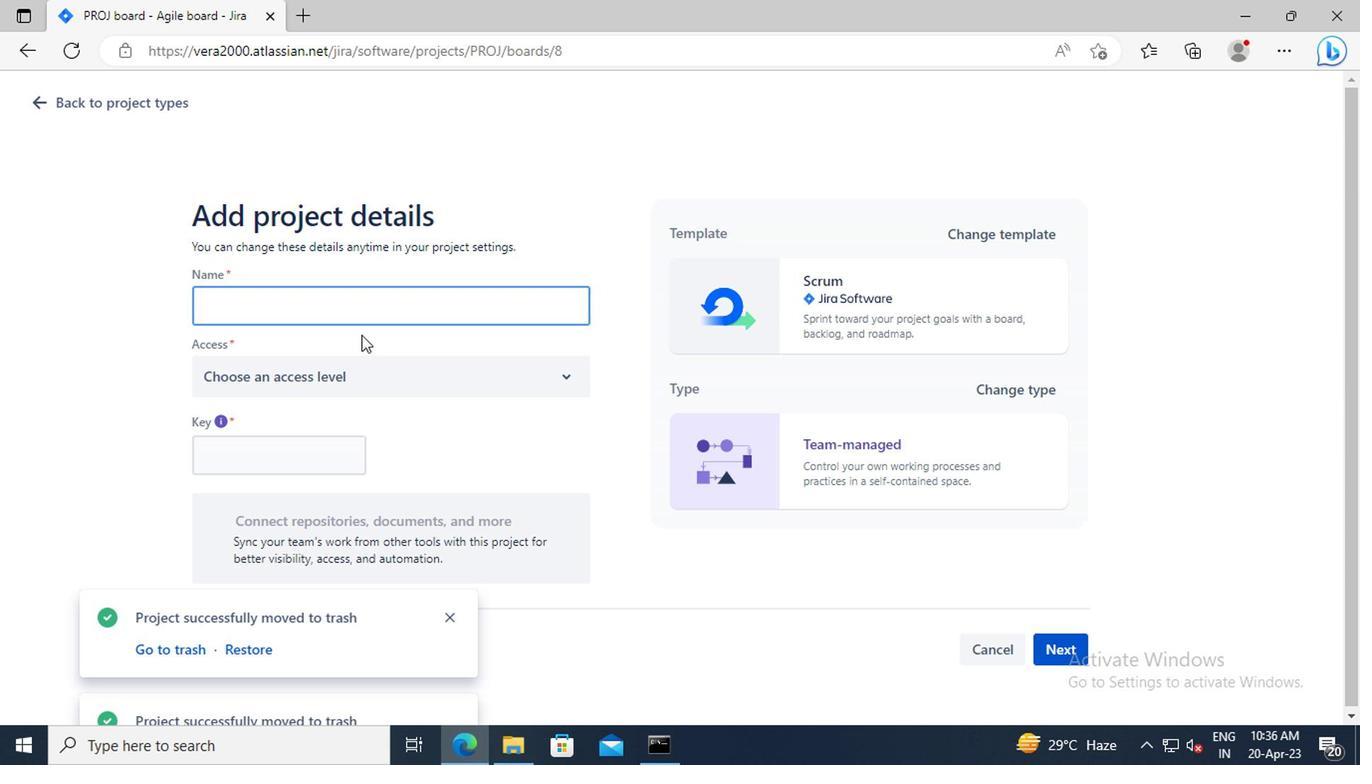 
Action: Mouse pressed left at (347, 313)
Screenshot: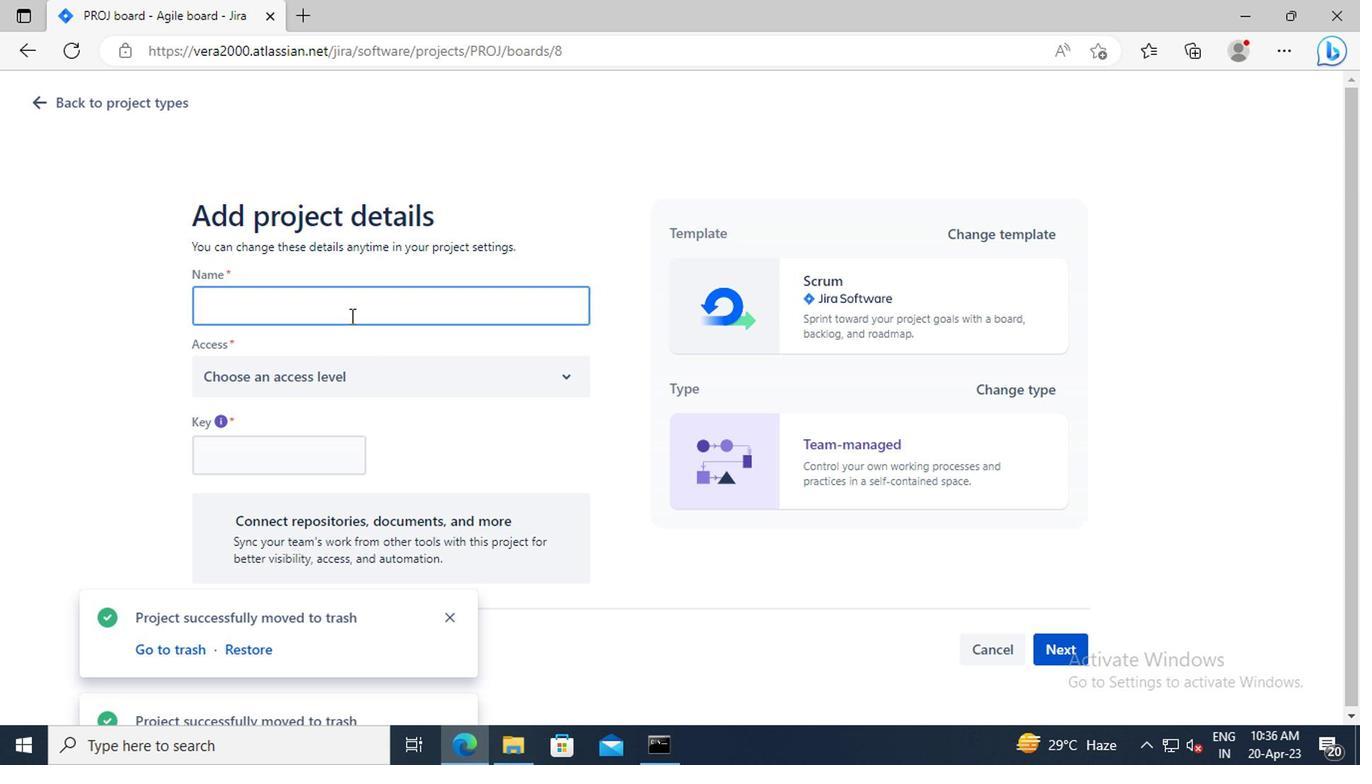
Action: Key pressed <Key.shift>PROJECT0000000002
Screenshot: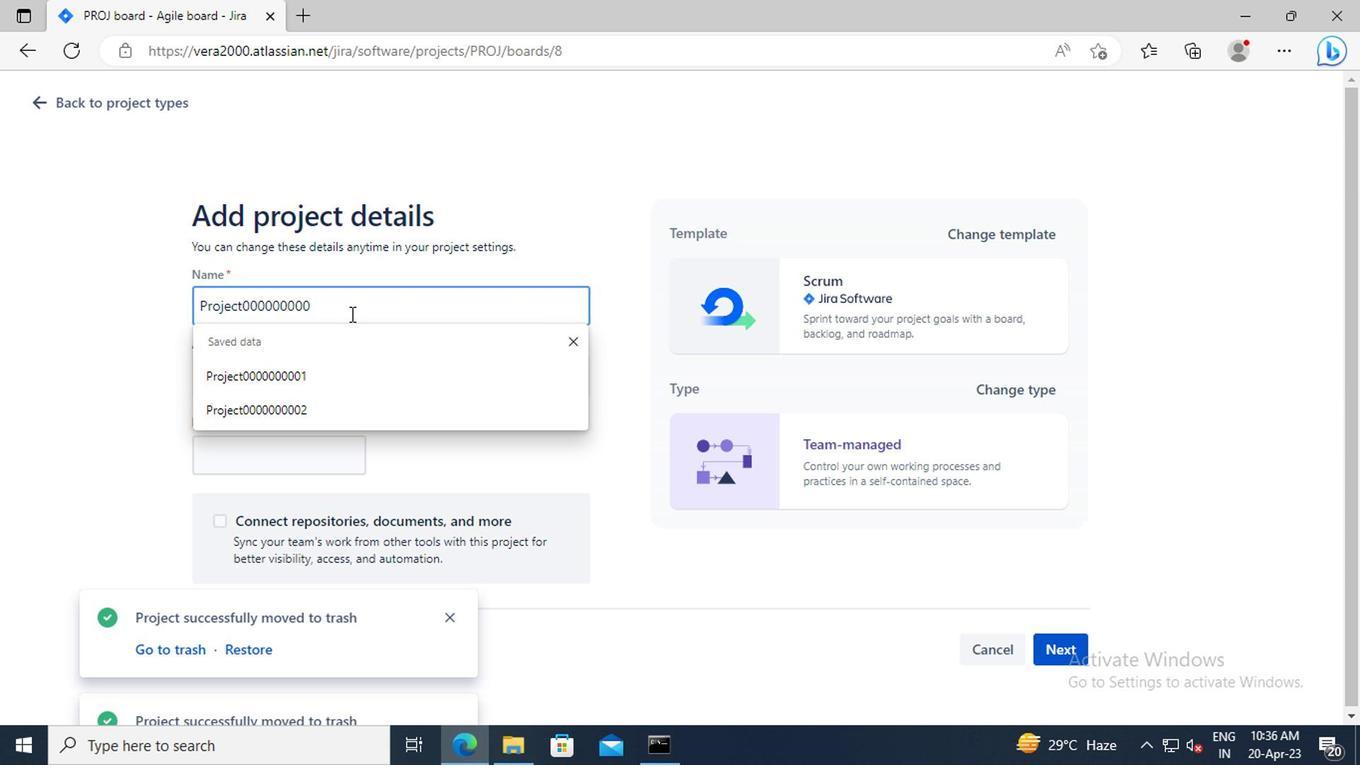 
Action: Mouse moved to (347, 371)
Screenshot: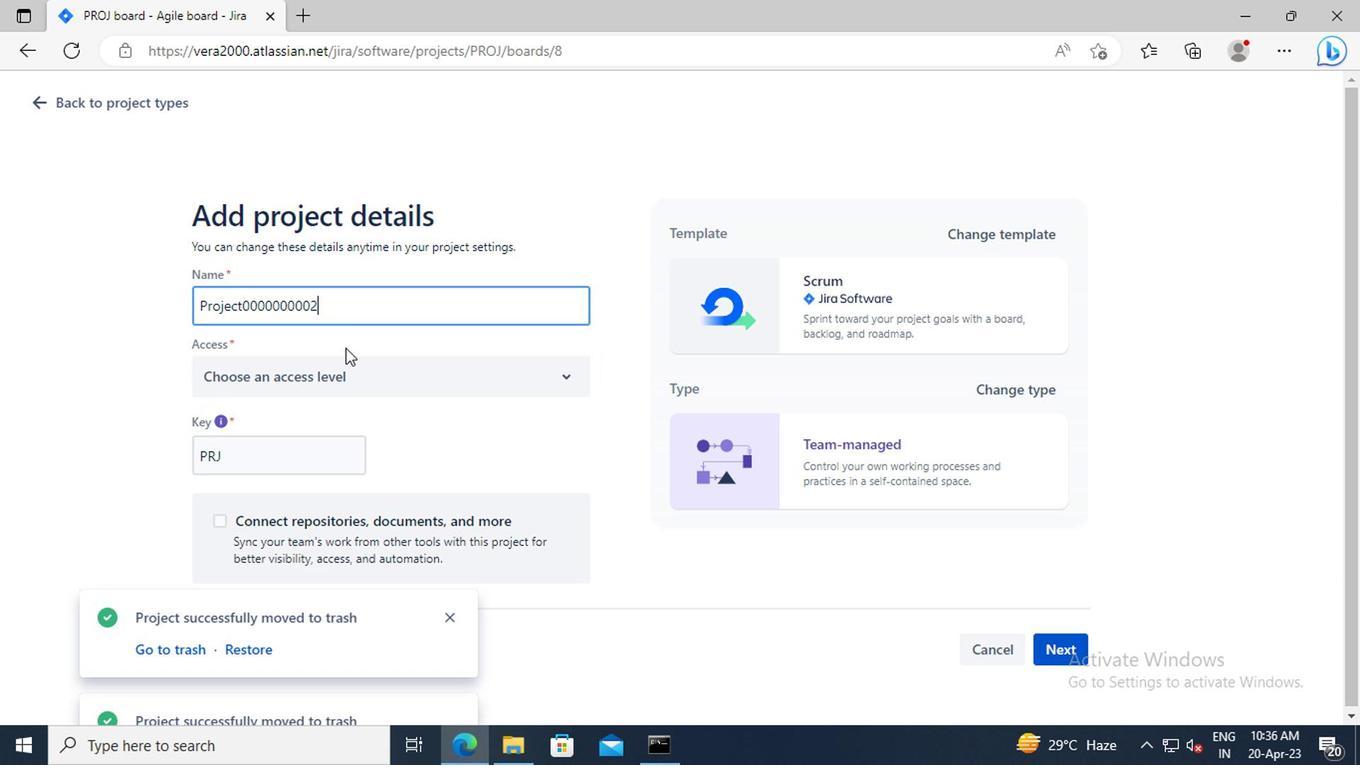 
Action: Mouse pressed left at (347, 371)
Screenshot: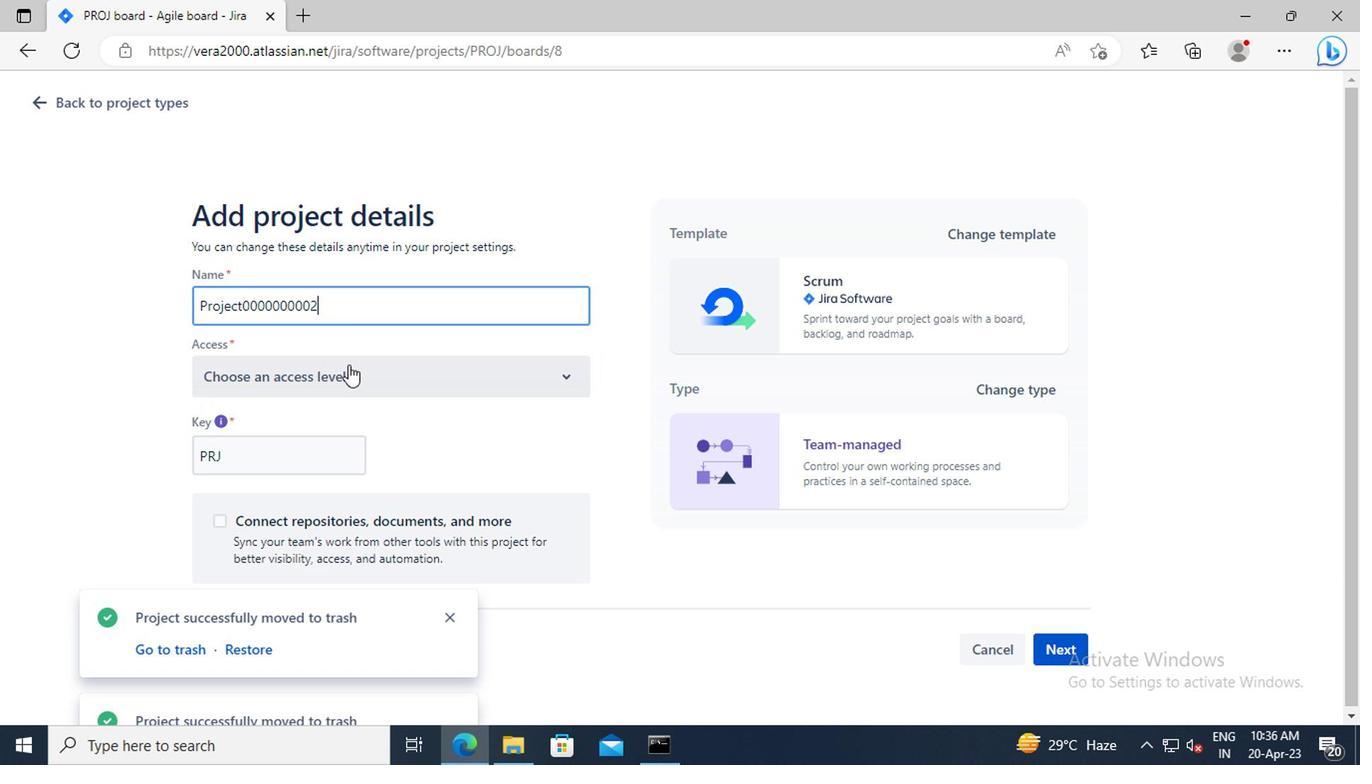 
Action: Mouse moved to (359, 444)
Screenshot: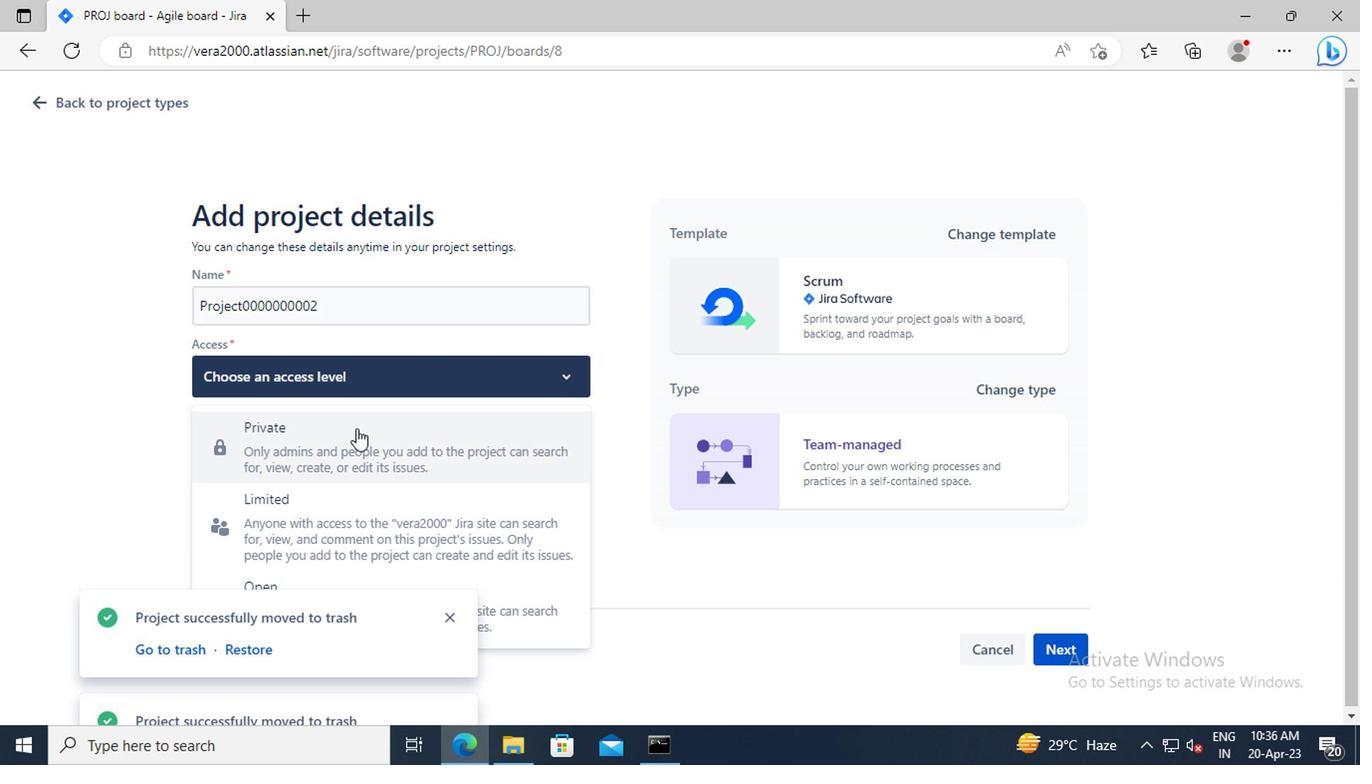 
Action: Mouse pressed left at (359, 444)
Screenshot: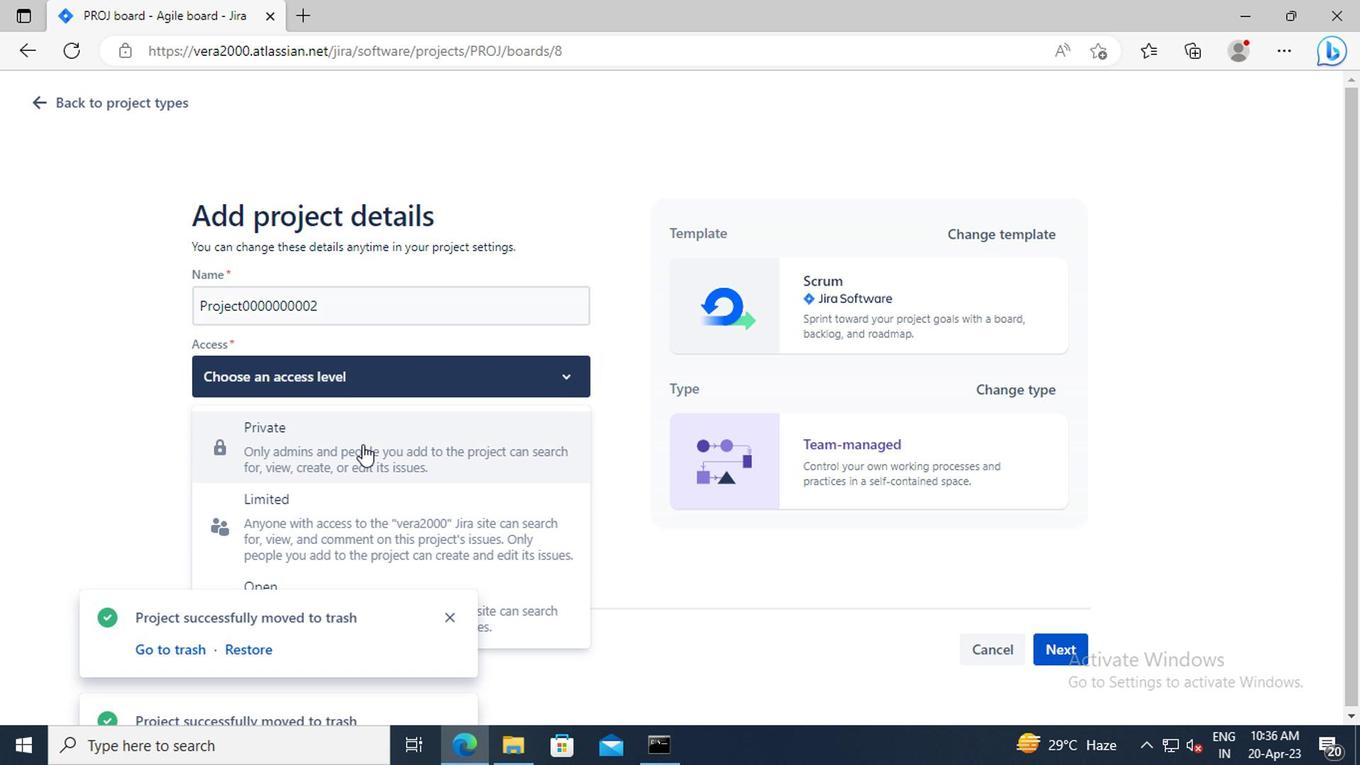
Action: Mouse moved to (1046, 643)
Screenshot: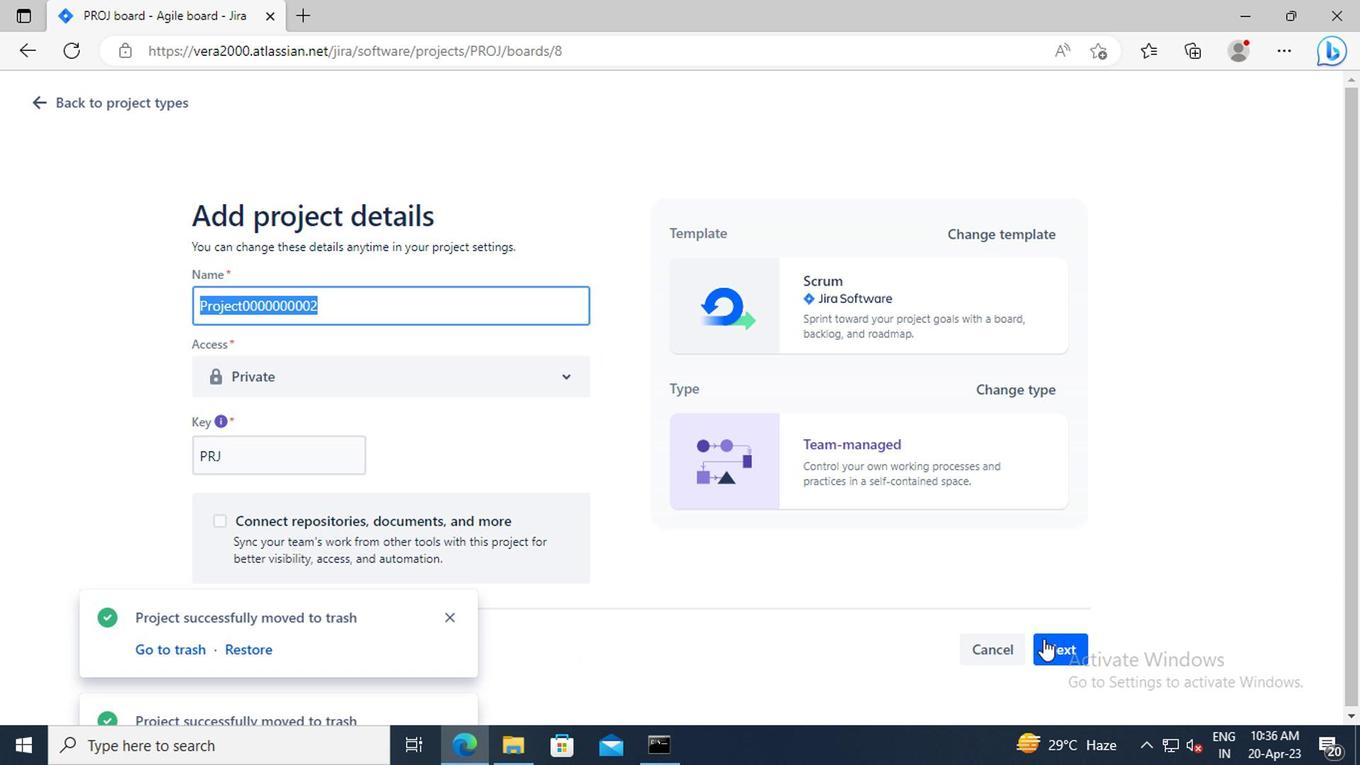 
Action: Mouse pressed left at (1046, 643)
Screenshot: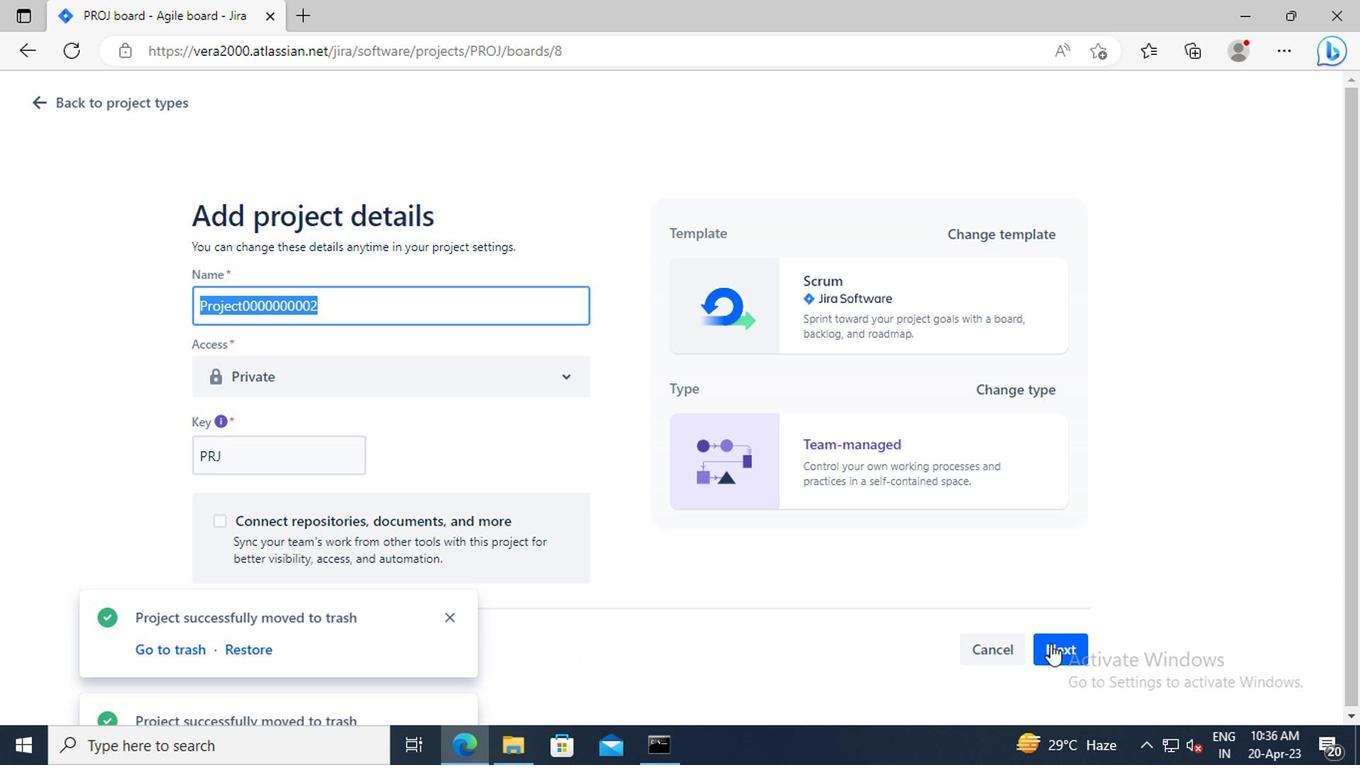 
Action: Mouse moved to (897, 518)
Screenshot: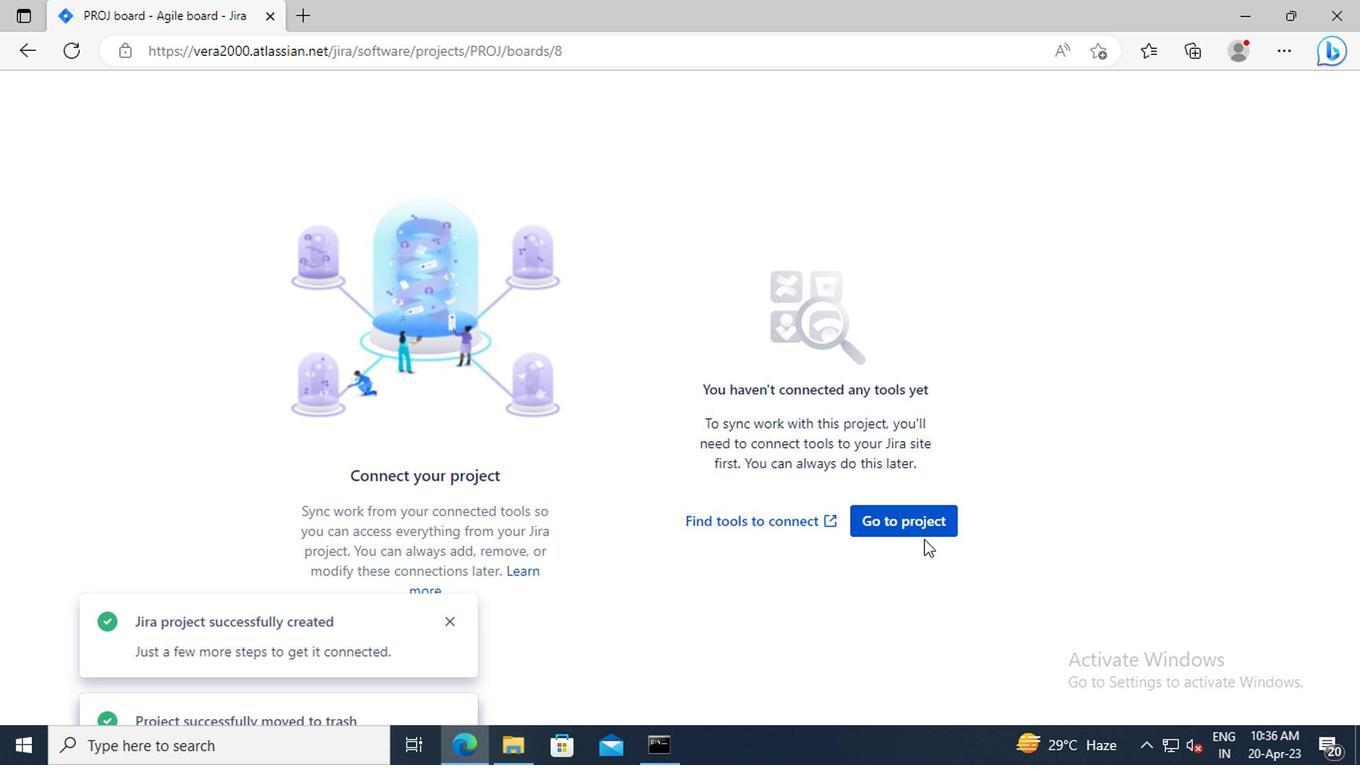 
Action: Mouse pressed left at (897, 518)
Screenshot: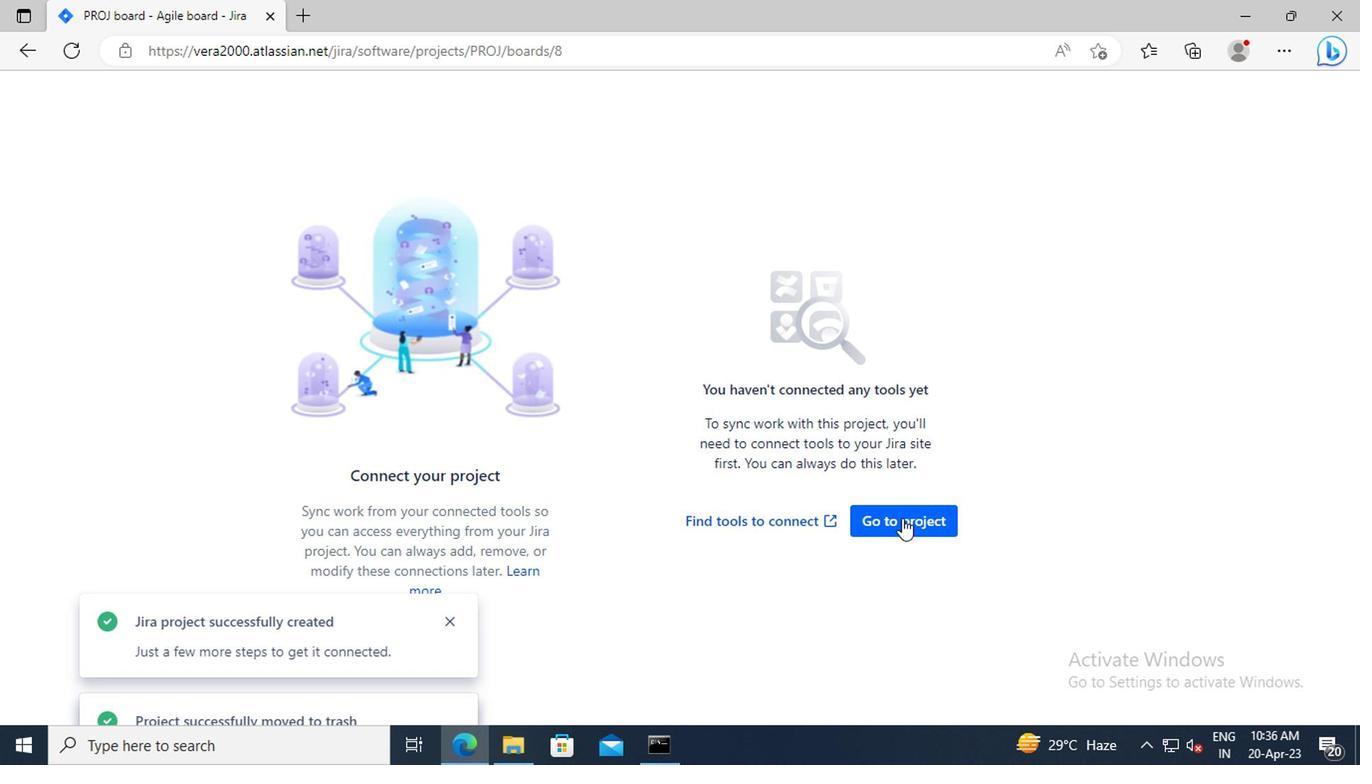 
Action: Mouse moved to (347, 98)
Screenshot: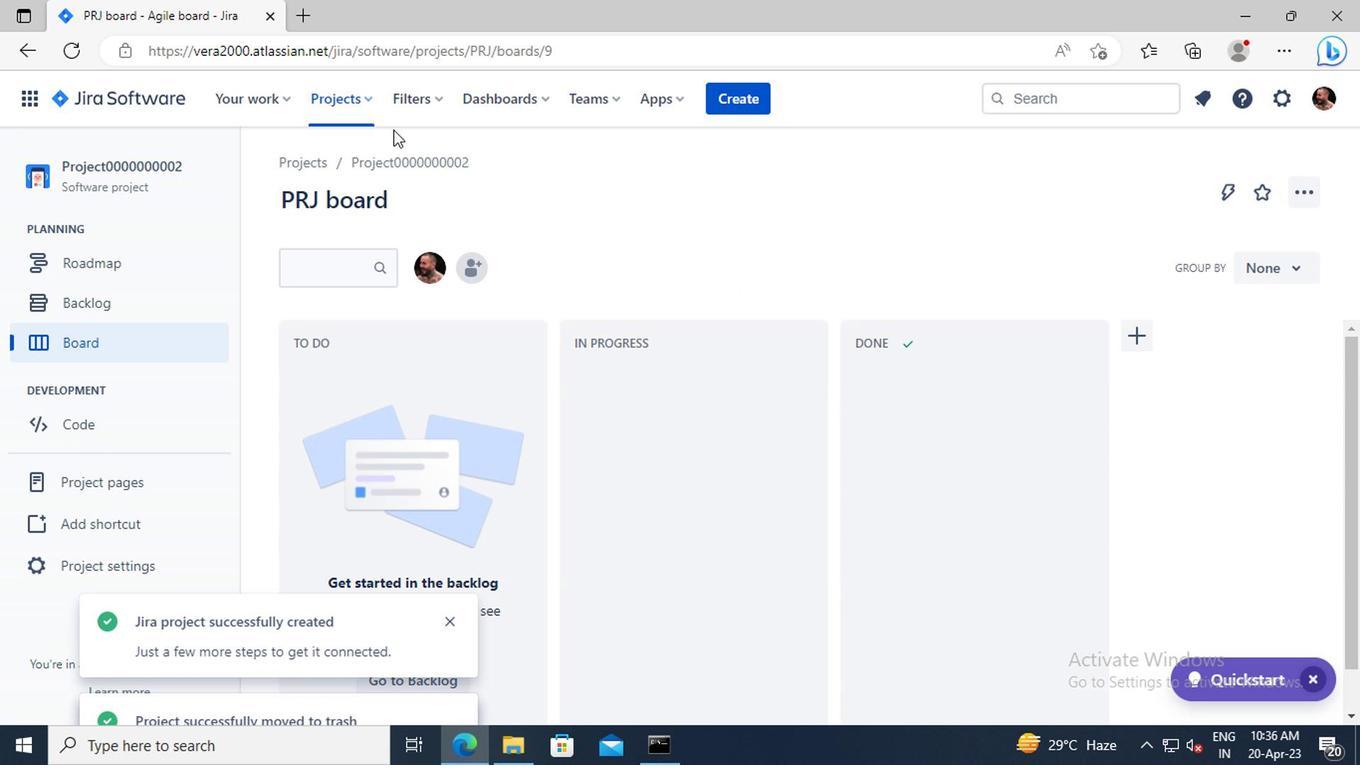 
Action: Mouse pressed left at (347, 98)
Screenshot: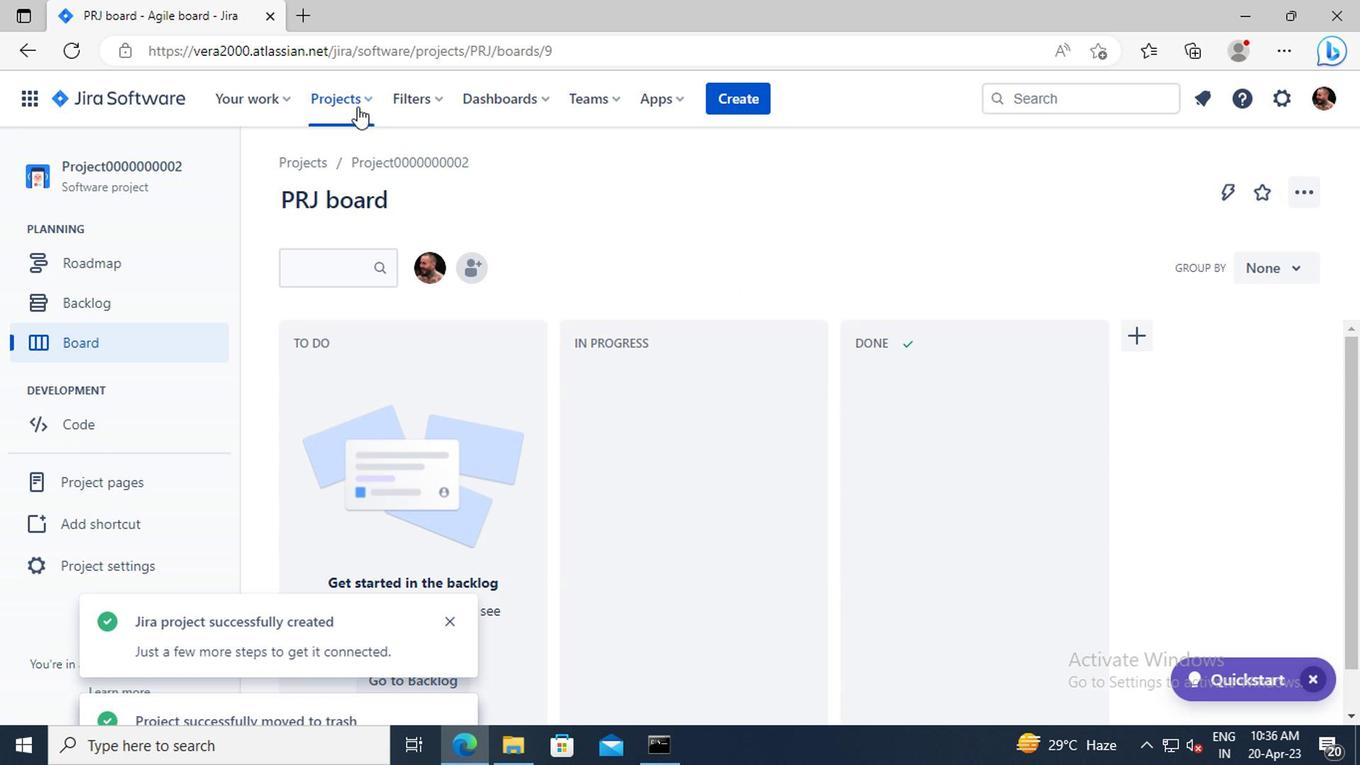 
Action: Mouse moved to (382, 238)
Screenshot: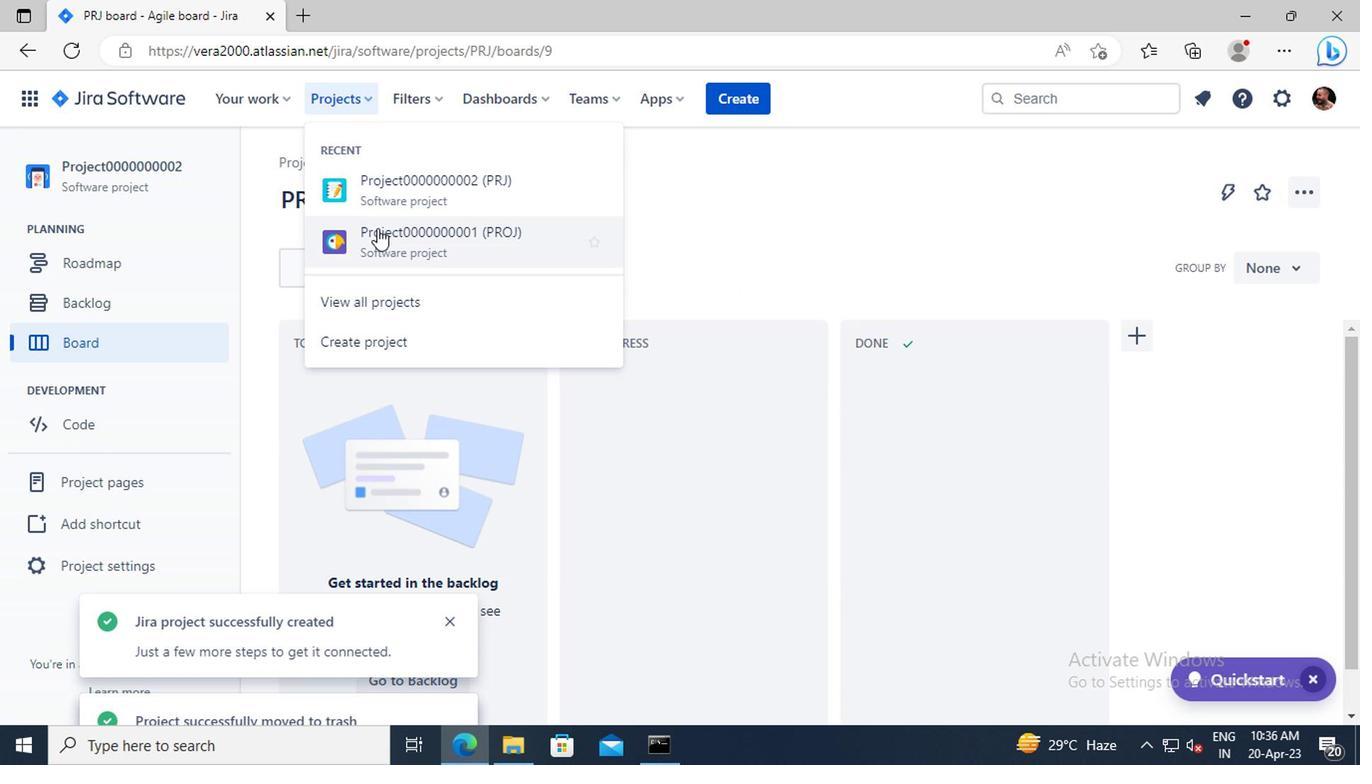 
Action: Mouse pressed left at (382, 238)
Screenshot: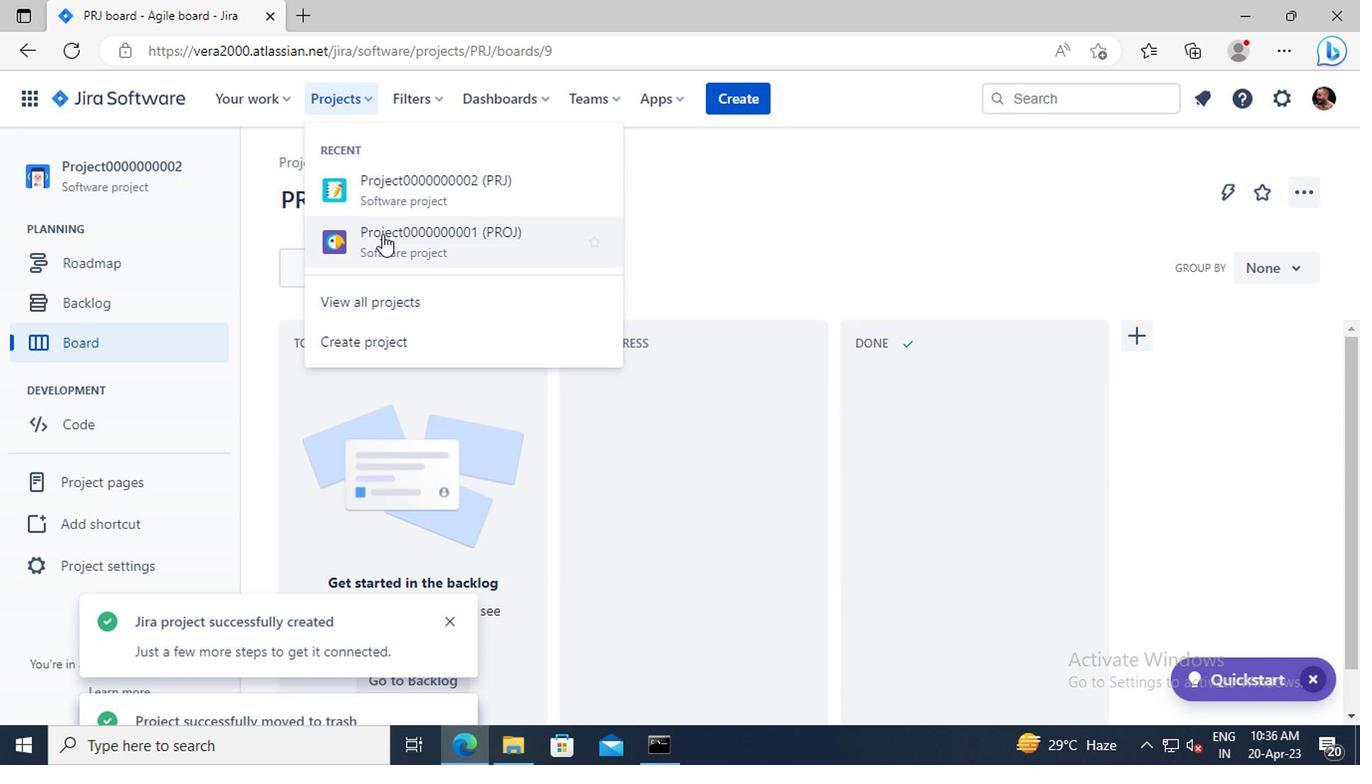 
Action: Mouse moved to (463, 262)
Screenshot: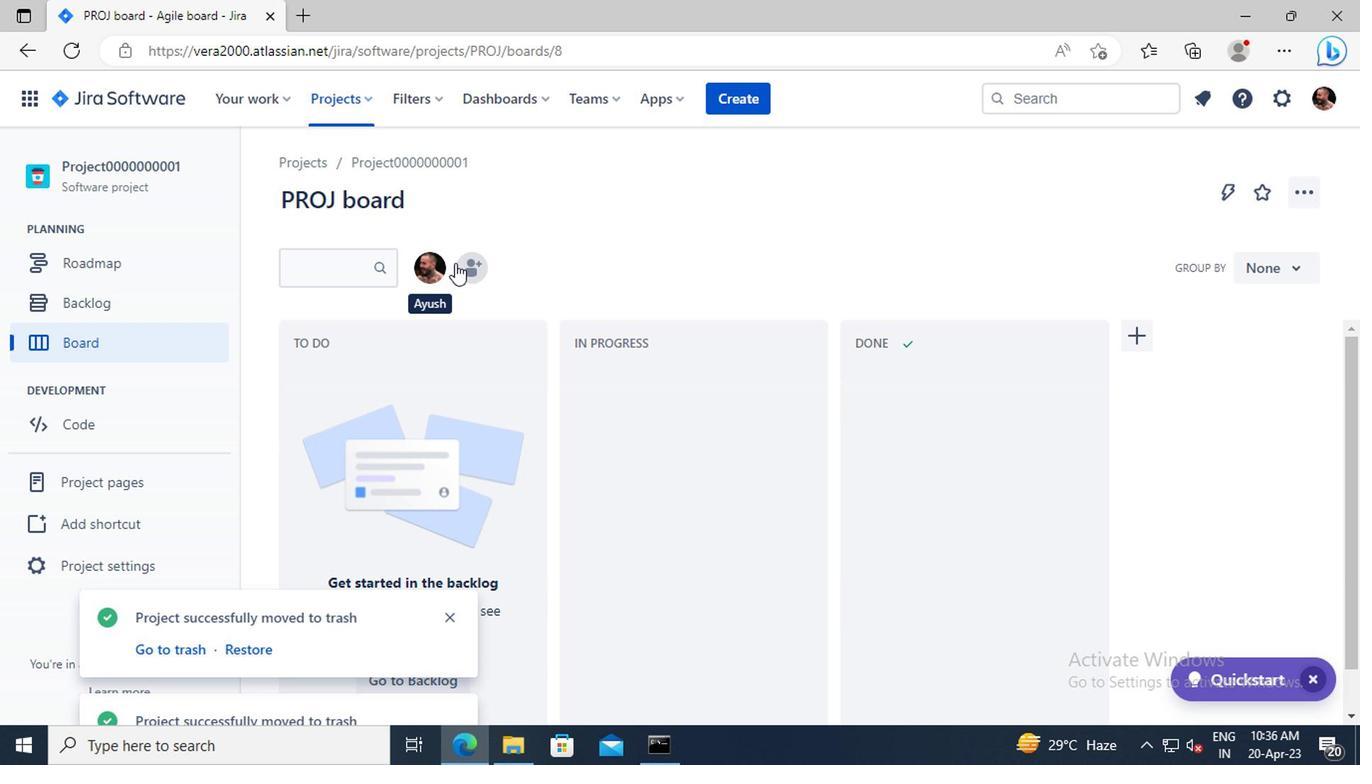 
Action: Mouse pressed left at (463, 262)
Screenshot: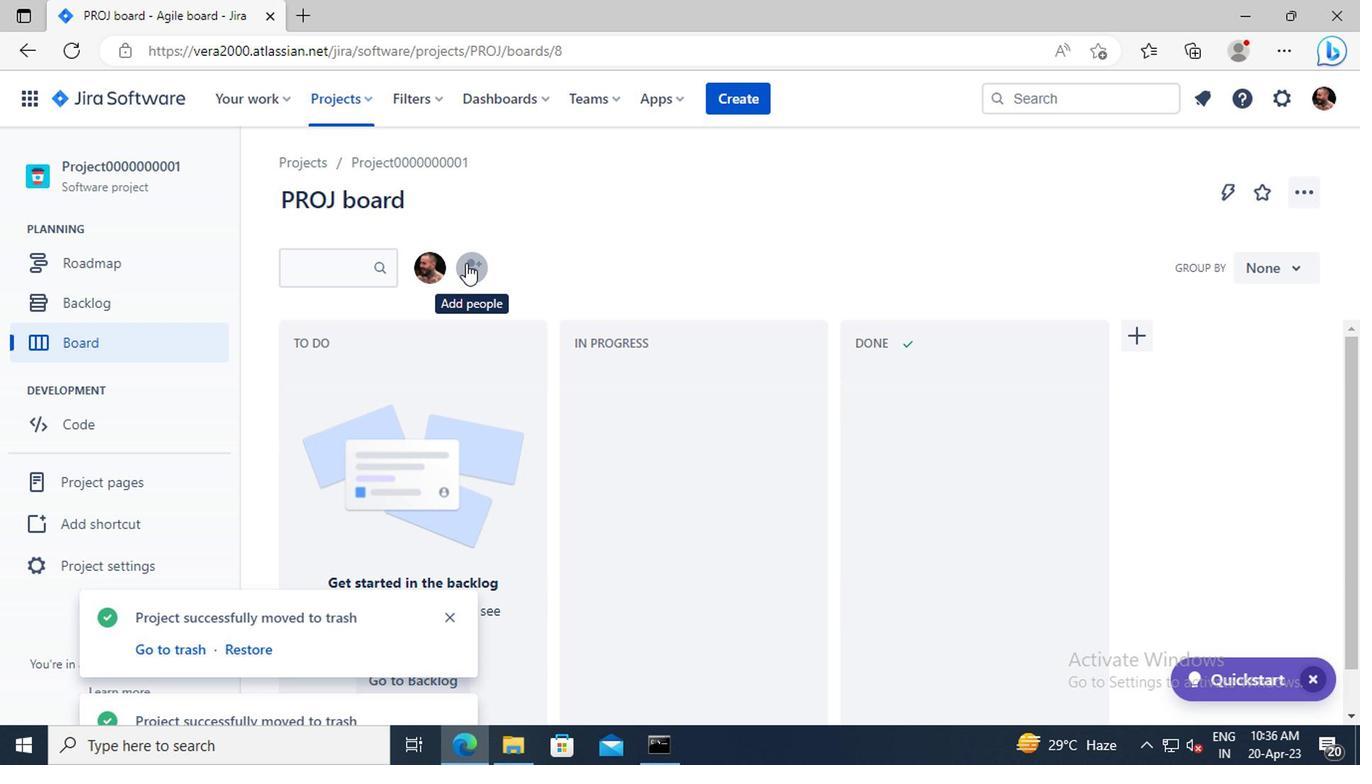 
Action: Mouse moved to (527, 216)
Screenshot: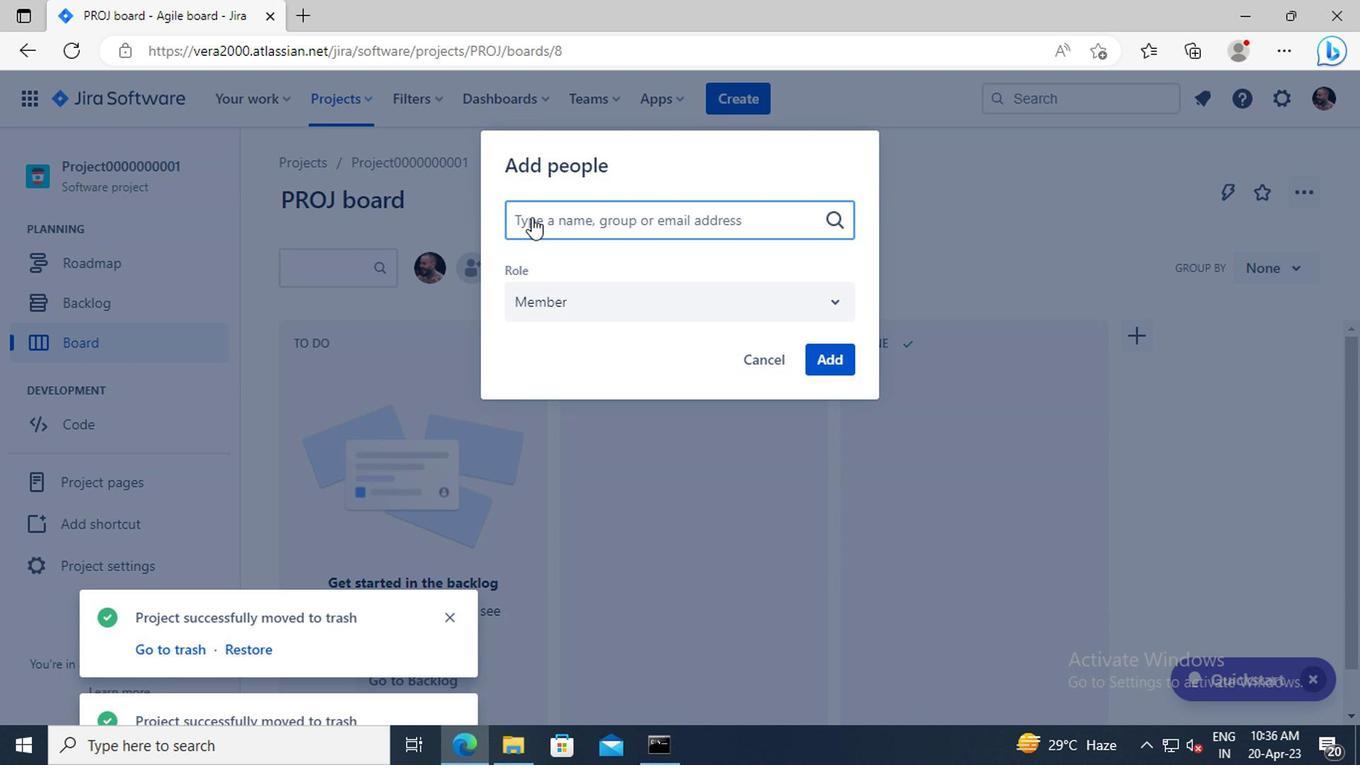 
Action: Mouse pressed left at (527, 216)
Screenshot: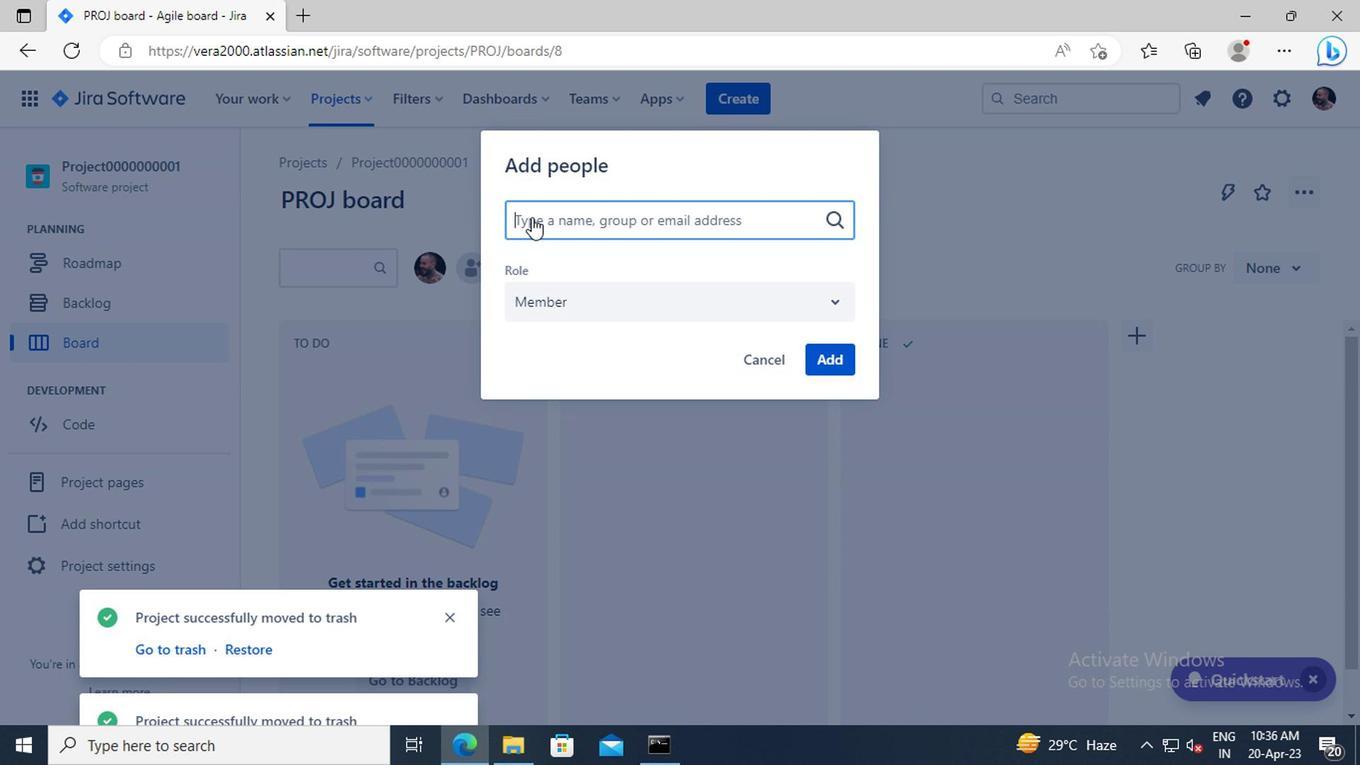 
Action: Key pressed MAILAUSTRALIA7<Key.shift>@GMAIL.COM<Key.enter>CARXXSTREET791<Key.shift>@GMAIL.COM
Screenshot: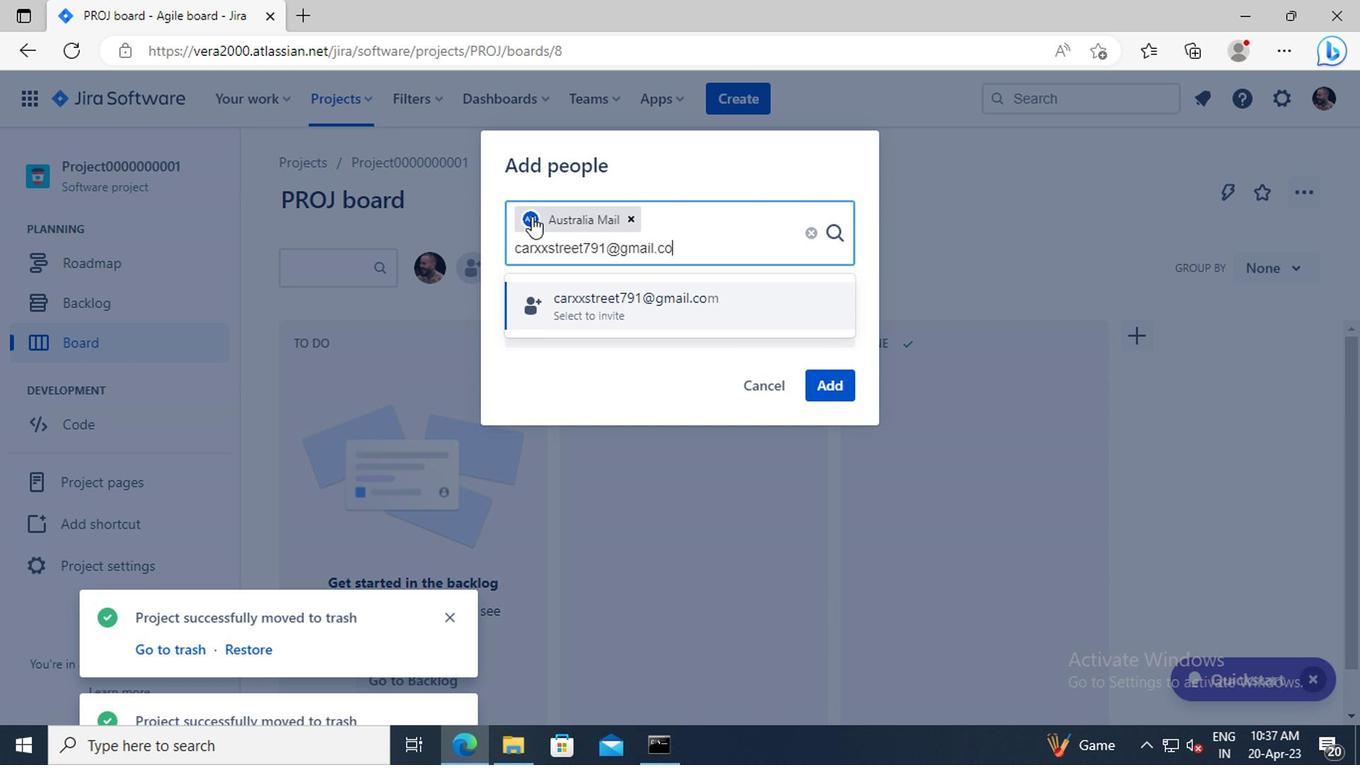 
Action: Mouse moved to (527, 215)
Screenshot: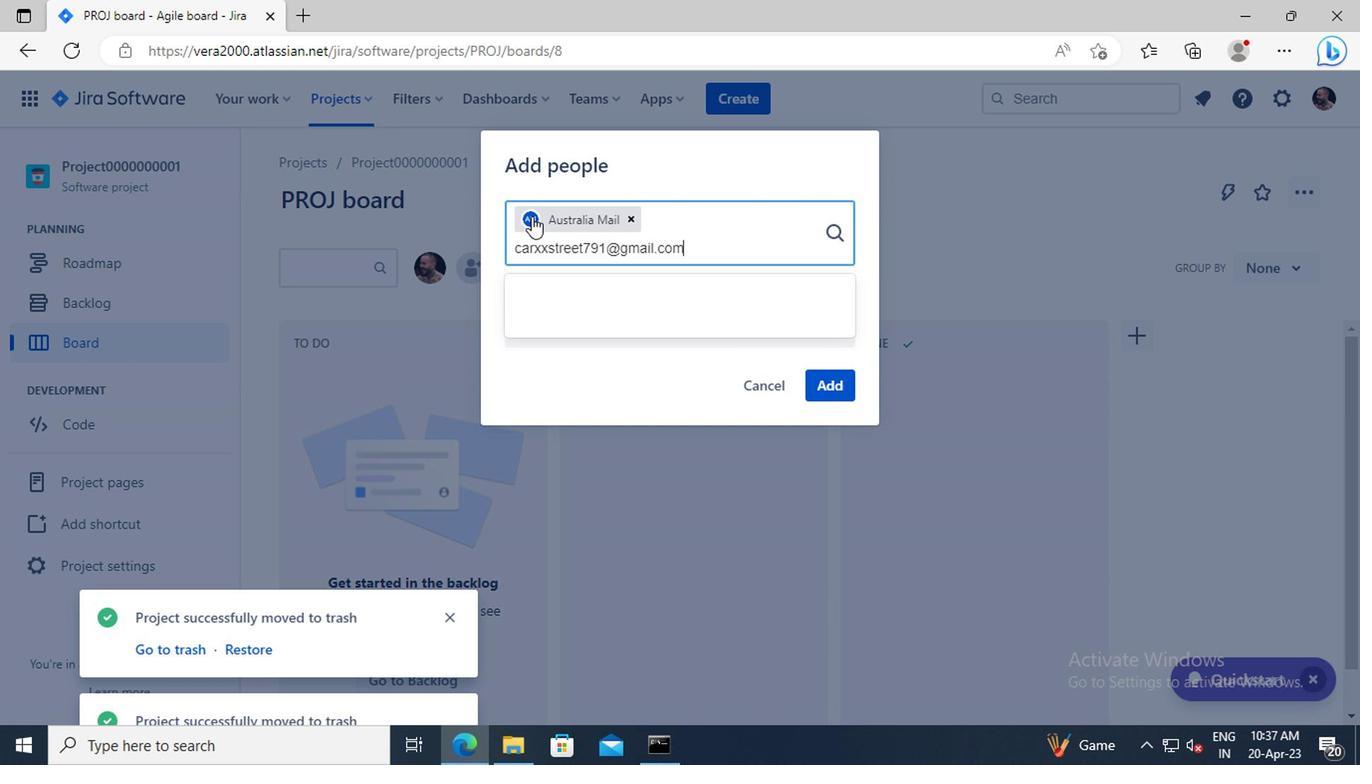 
Action: Key pressed <Key.enter>
Screenshot: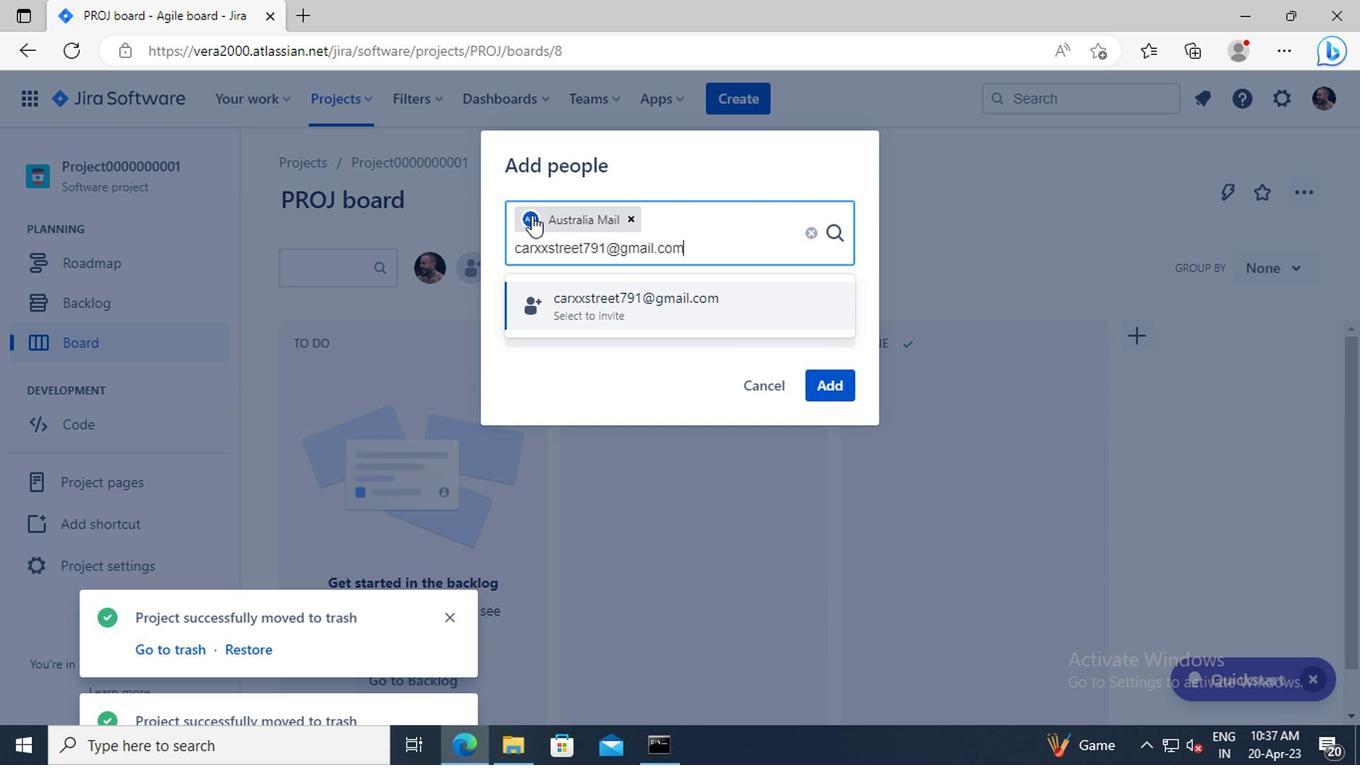 
Action: Mouse moved to (816, 387)
Screenshot: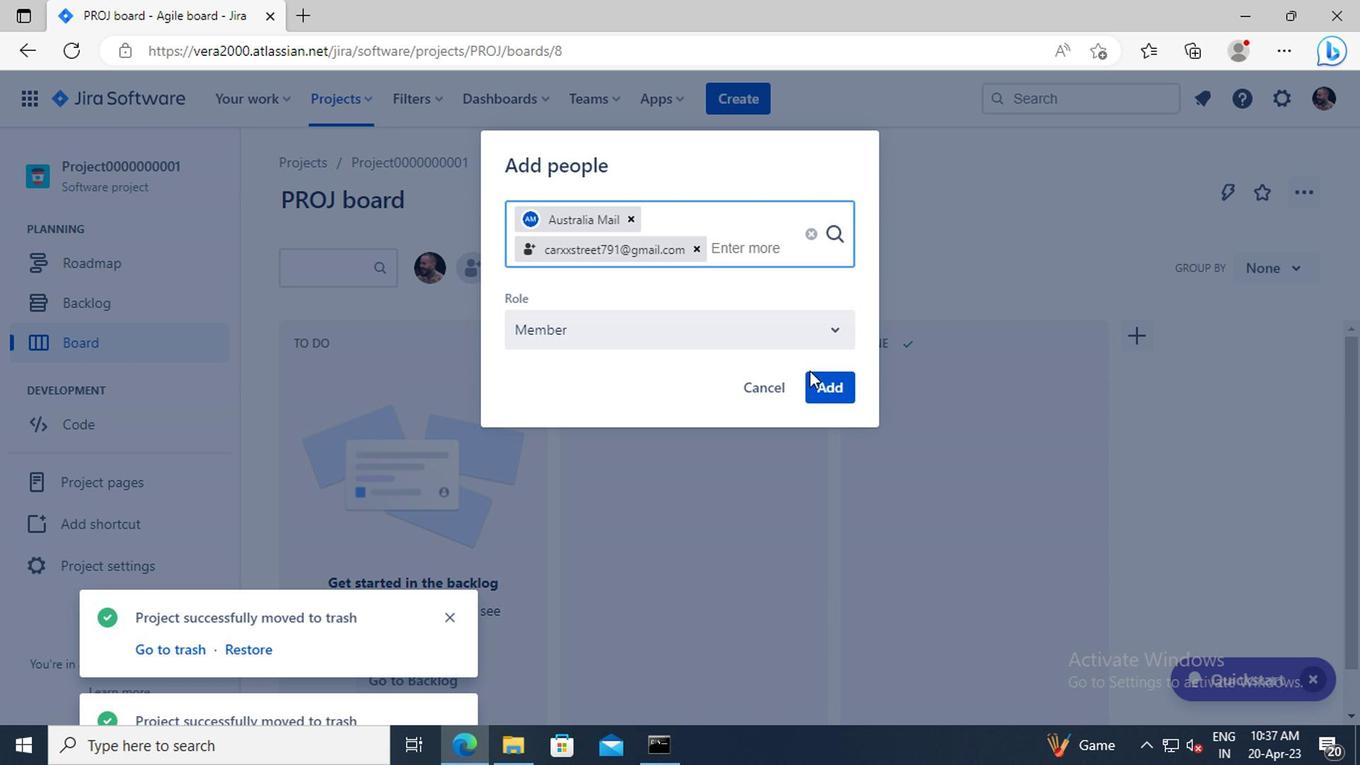 
Action: Mouse pressed left at (816, 387)
Screenshot: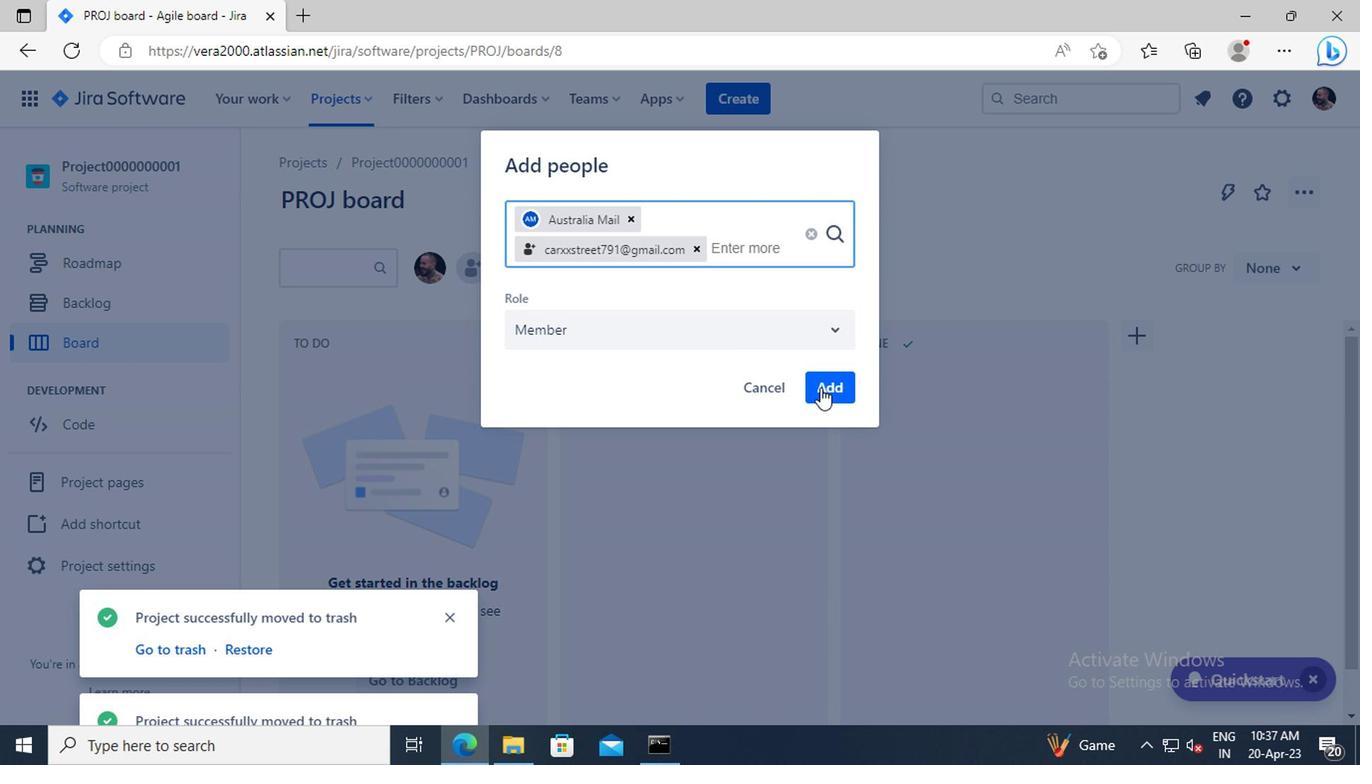 
Action: Mouse moved to (352, 100)
Screenshot: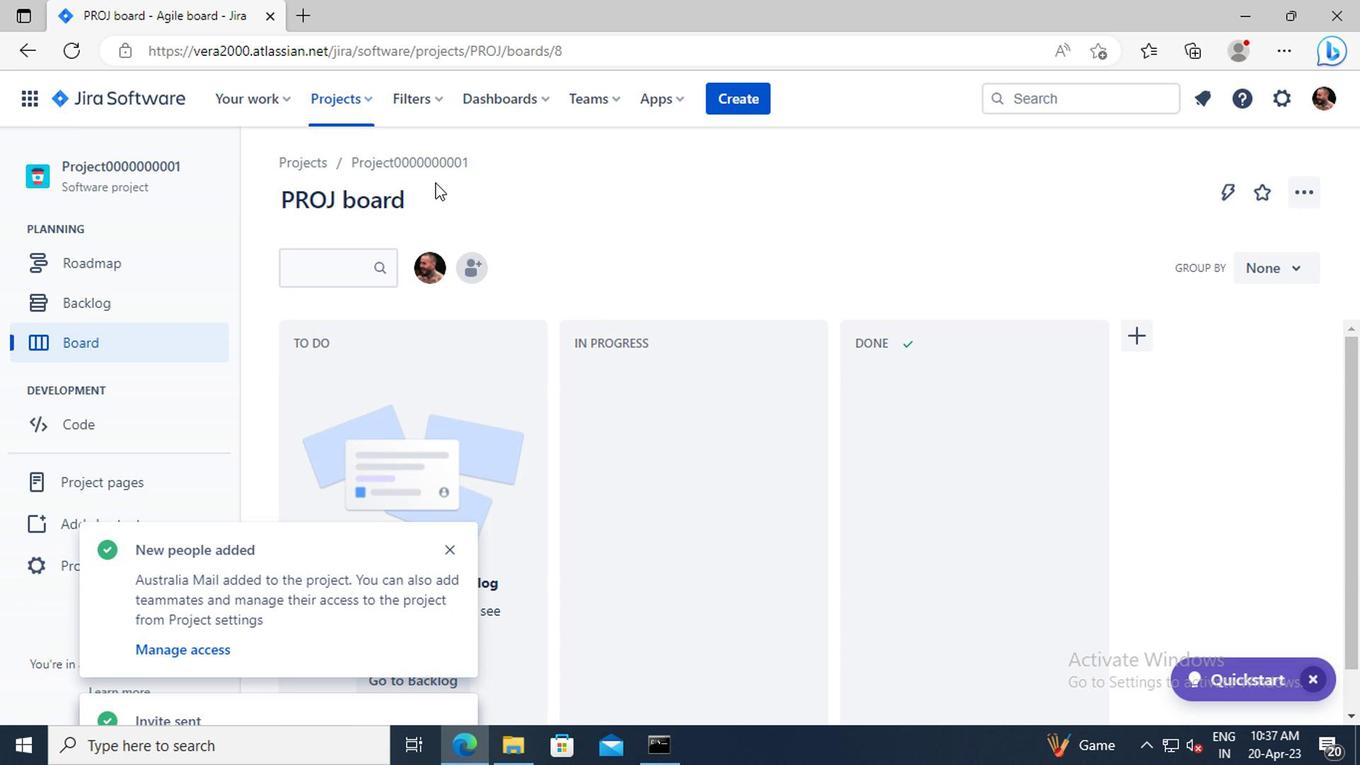 
Action: Mouse pressed left at (352, 100)
Screenshot: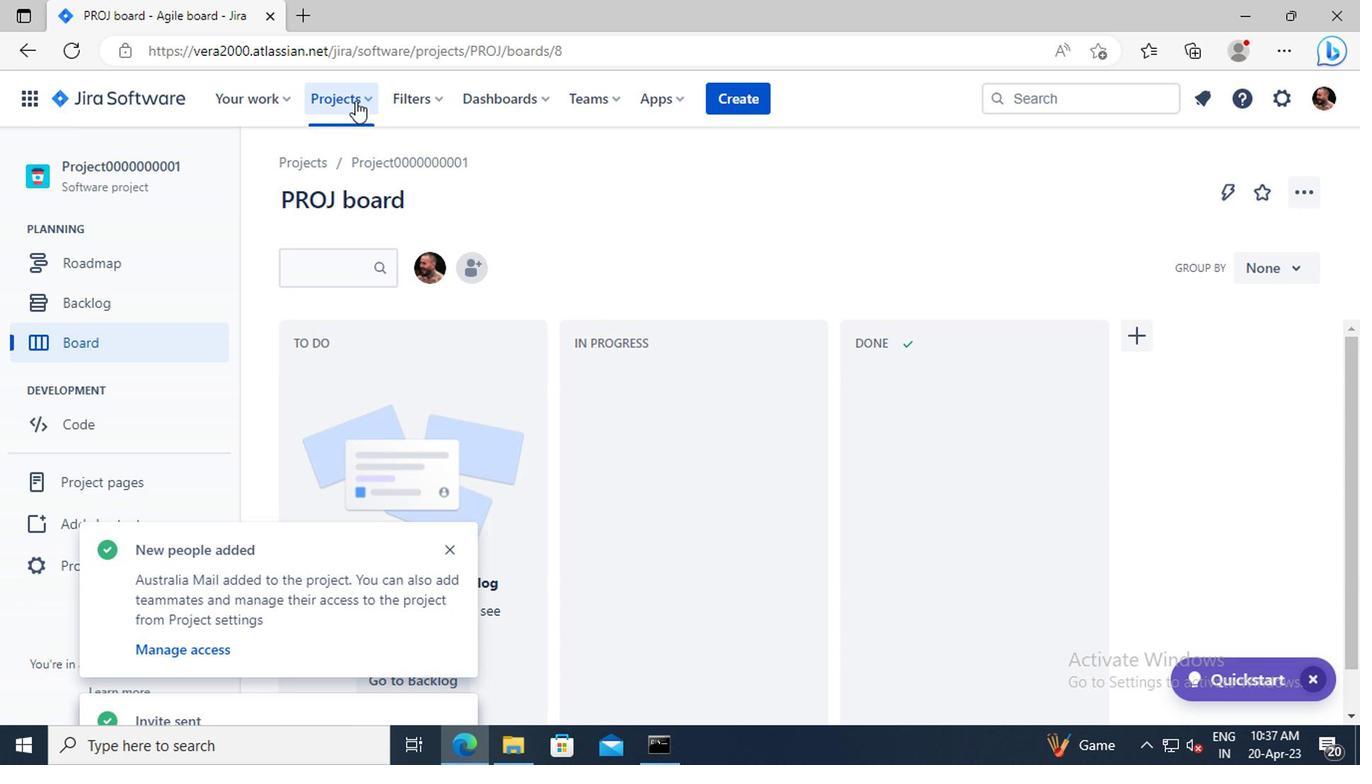 
Action: Mouse moved to (399, 233)
Screenshot: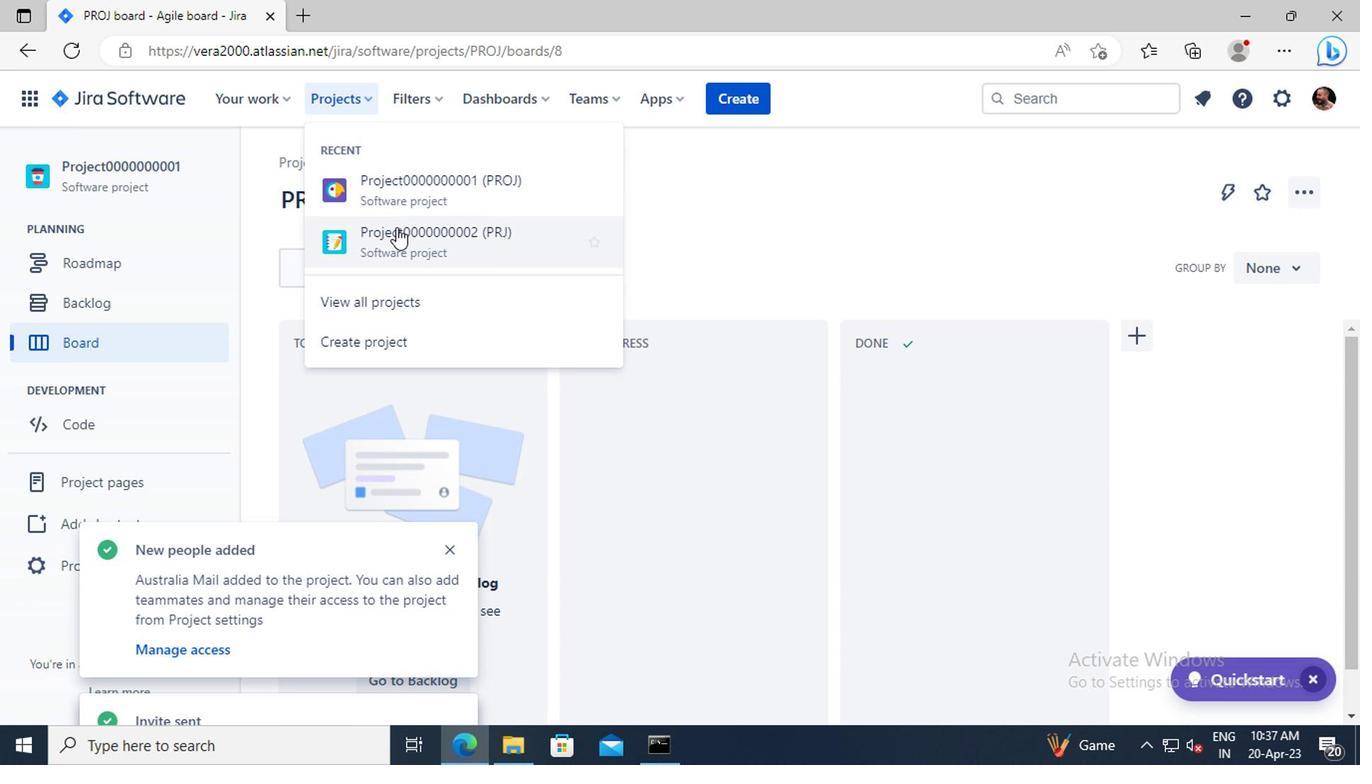 
Action: Mouse pressed left at (399, 233)
Screenshot: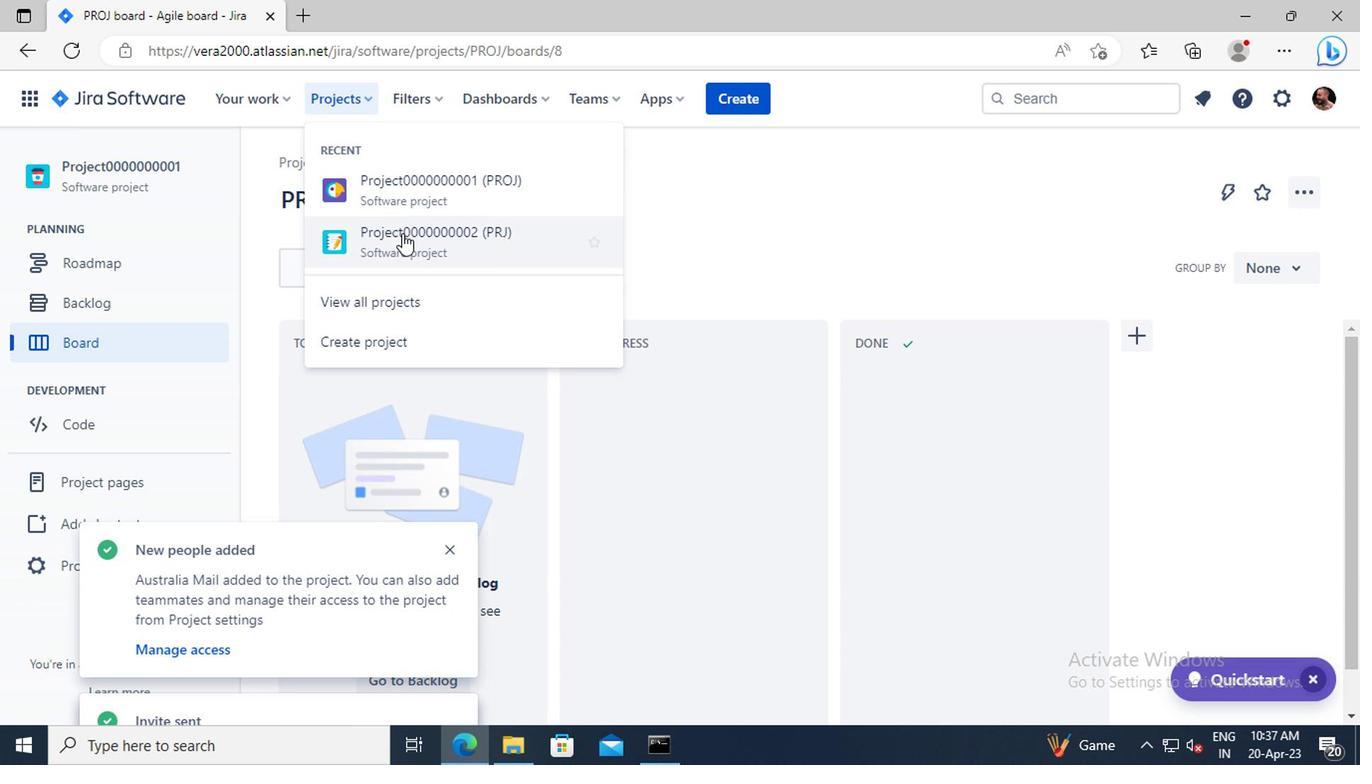 
Action: Mouse moved to (458, 269)
Screenshot: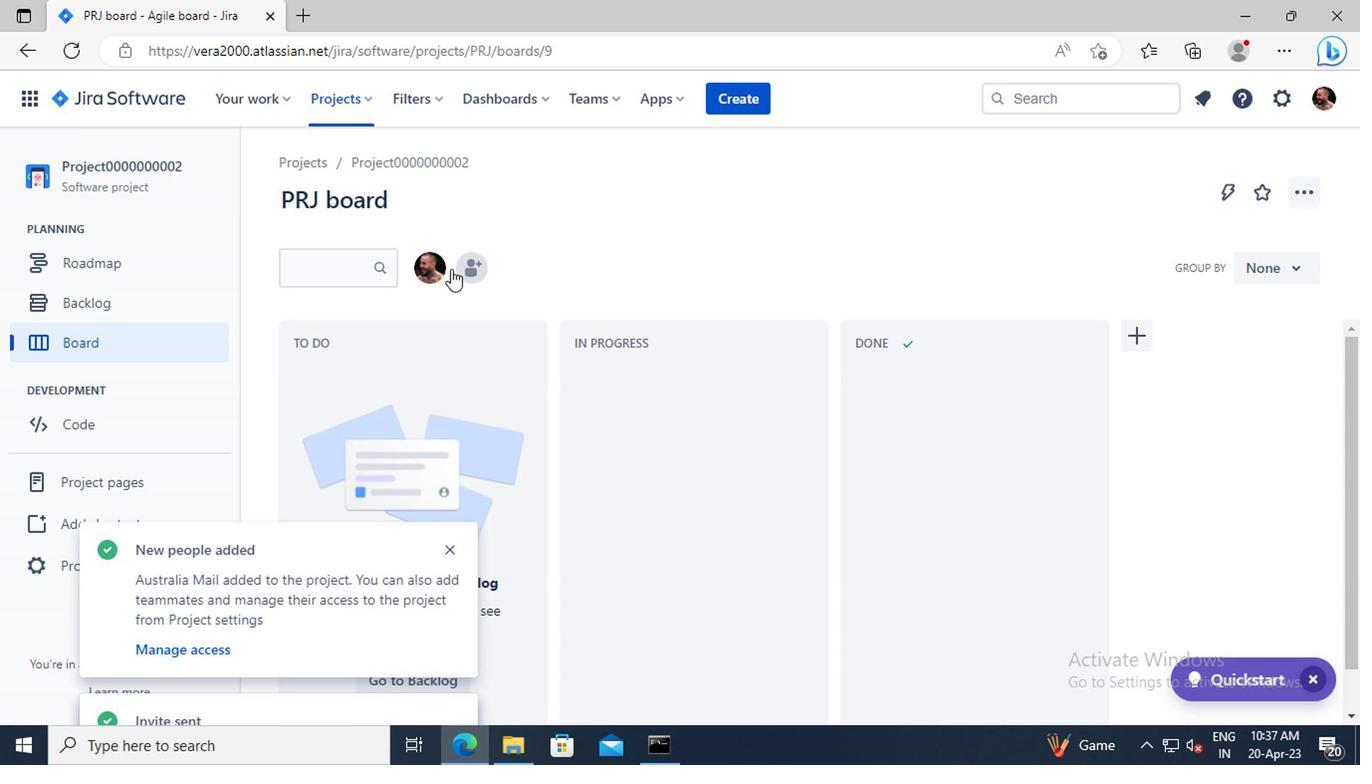 
Action: Mouse pressed left at (458, 269)
Screenshot: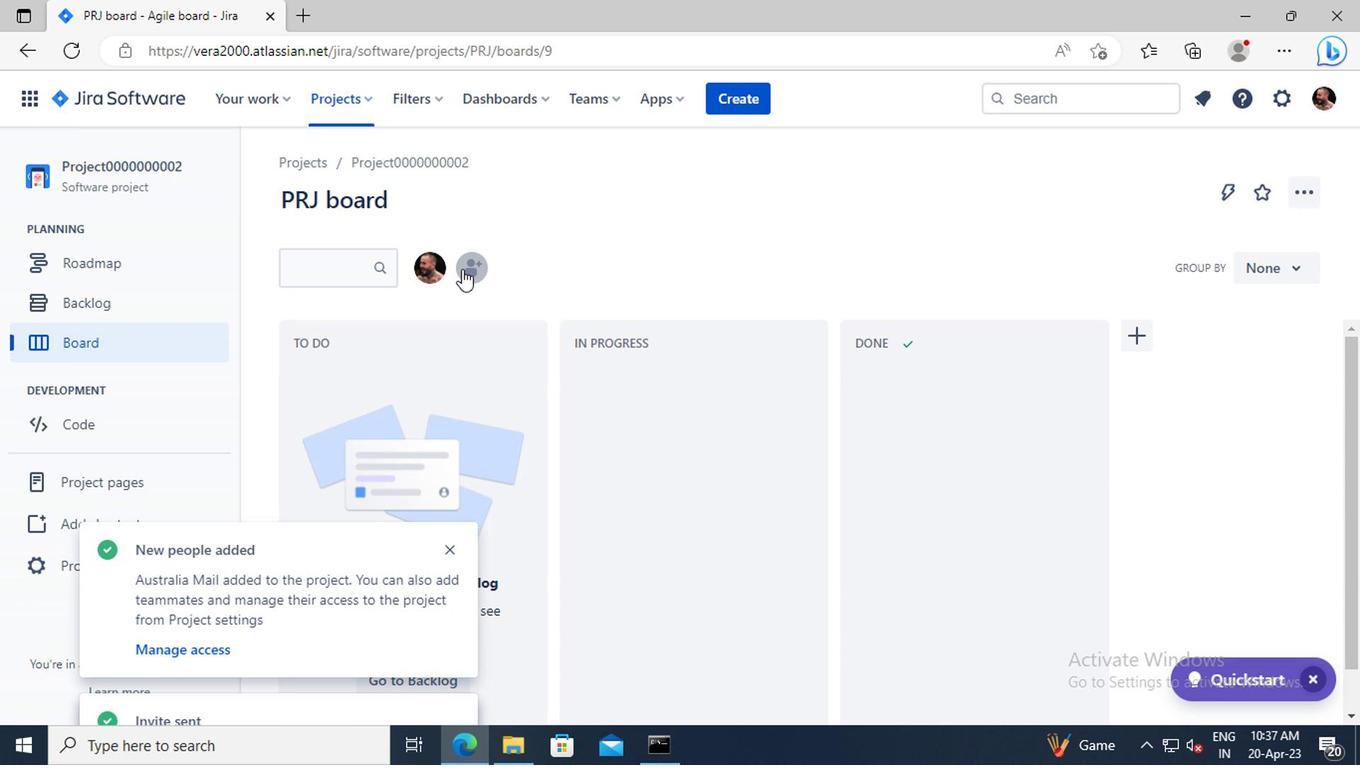 
Action: Mouse moved to (547, 218)
Screenshot: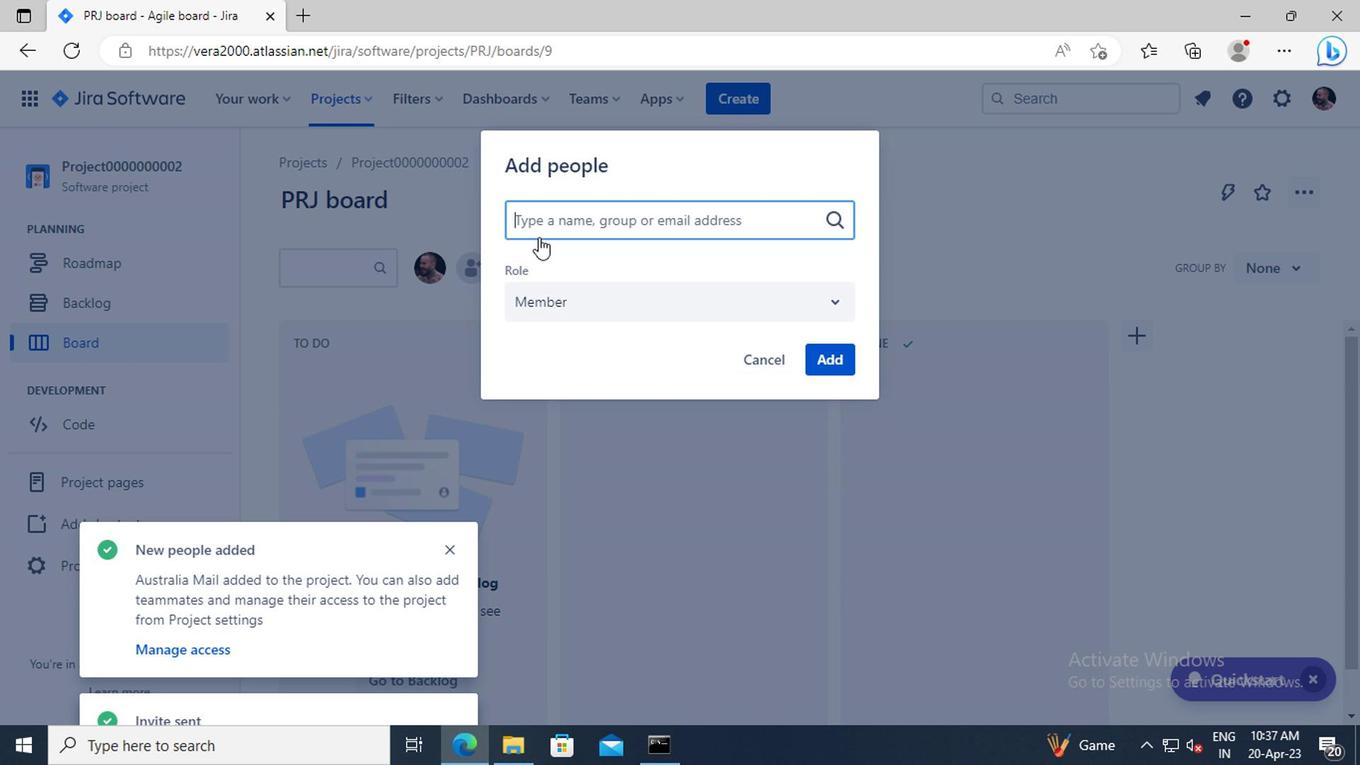
Action: Mouse pressed left at (547, 218)
Screenshot: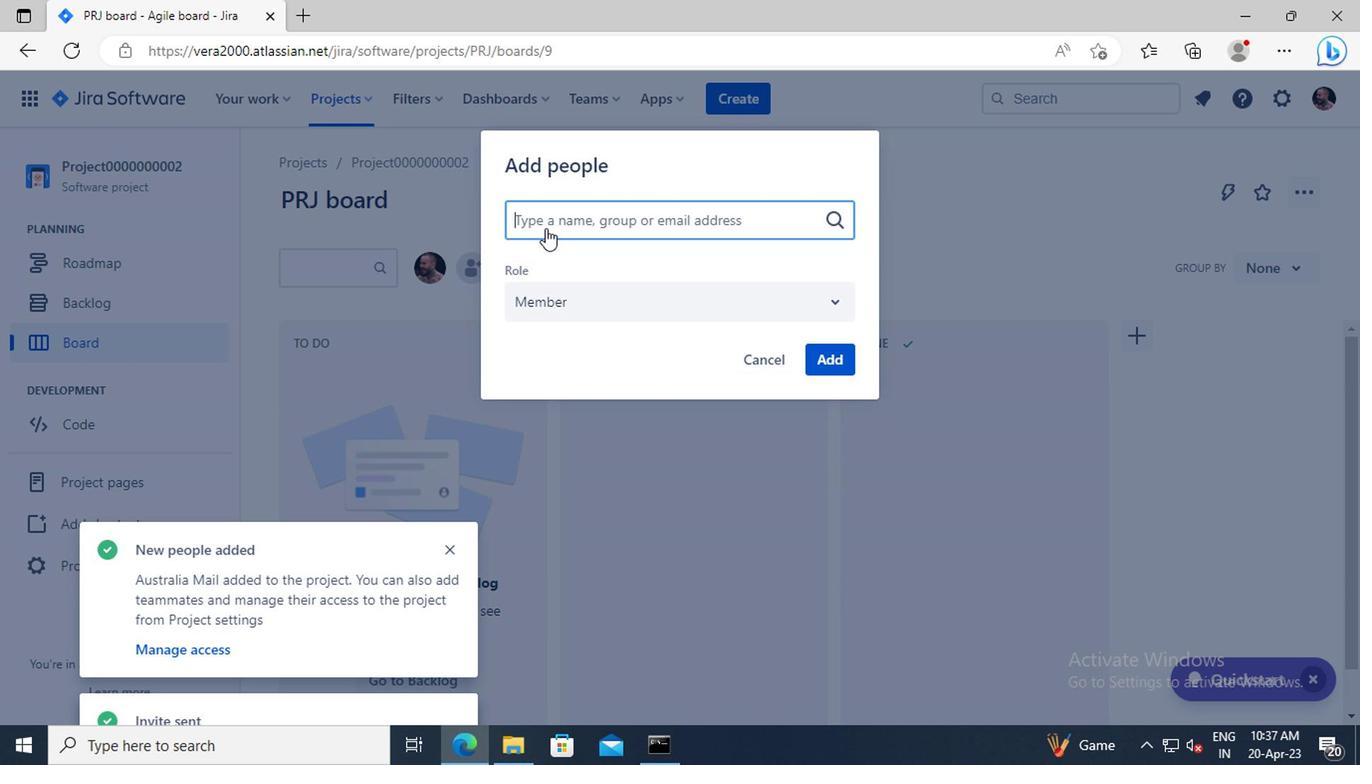 
Action: Key pressed PRATEEK.KU2001<Key.shift>@GMAIL.COM<Key.enter>
Screenshot: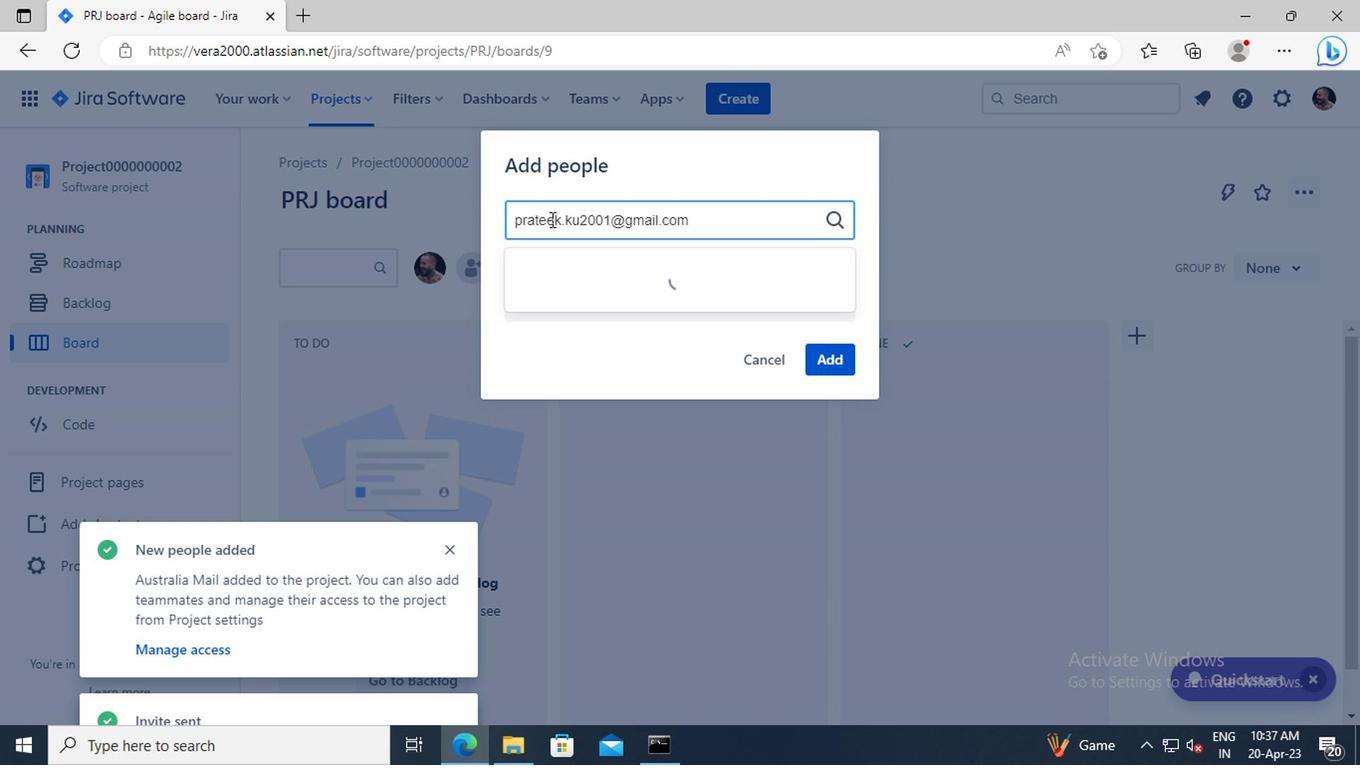 
Action: Mouse moved to (828, 355)
Screenshot: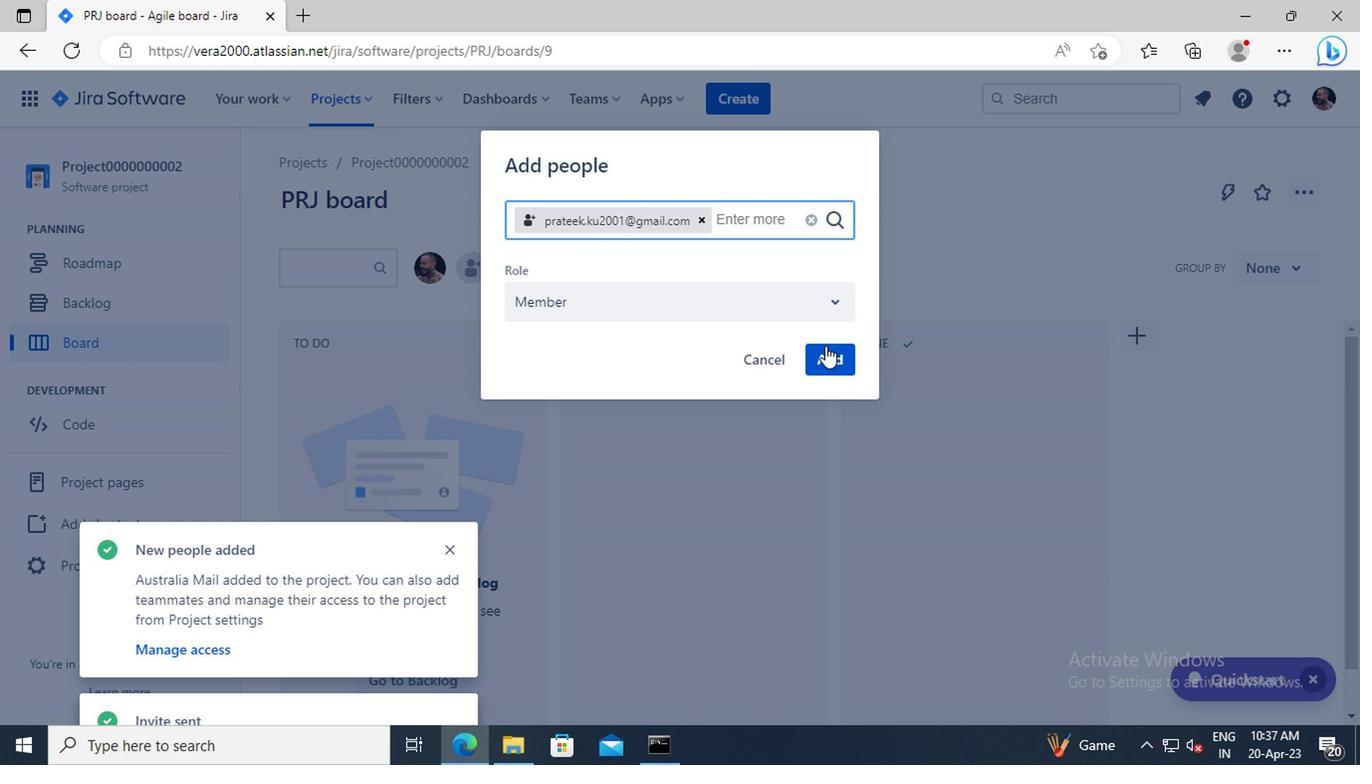 
Action: Mouse pressed left at (828, 355)
Screenshot: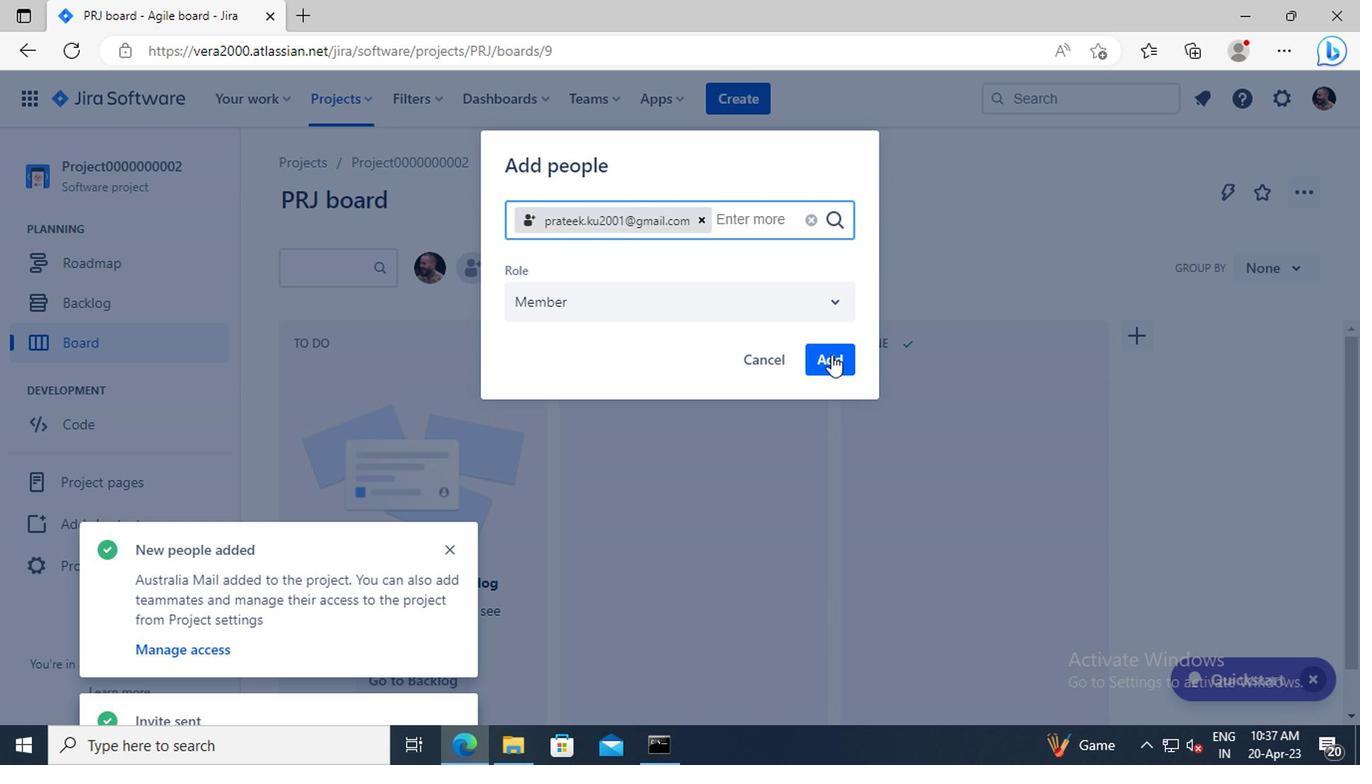 
